 Task: Search one way flight ticket for 1 adult, 5 children, 2 infants in seat and 1 infant on lap in first from Grand Forks: Grand Forks International Airport to Greensboro: Piedmont Triad International Airport on 5-1-2023. Choice of flights is Frontier. Number of bags: 1 checked bag. Price is upto 35000. Outbound departure time preference is 10:30.
Action: Mouse moved to (212, 245)
Screenshot: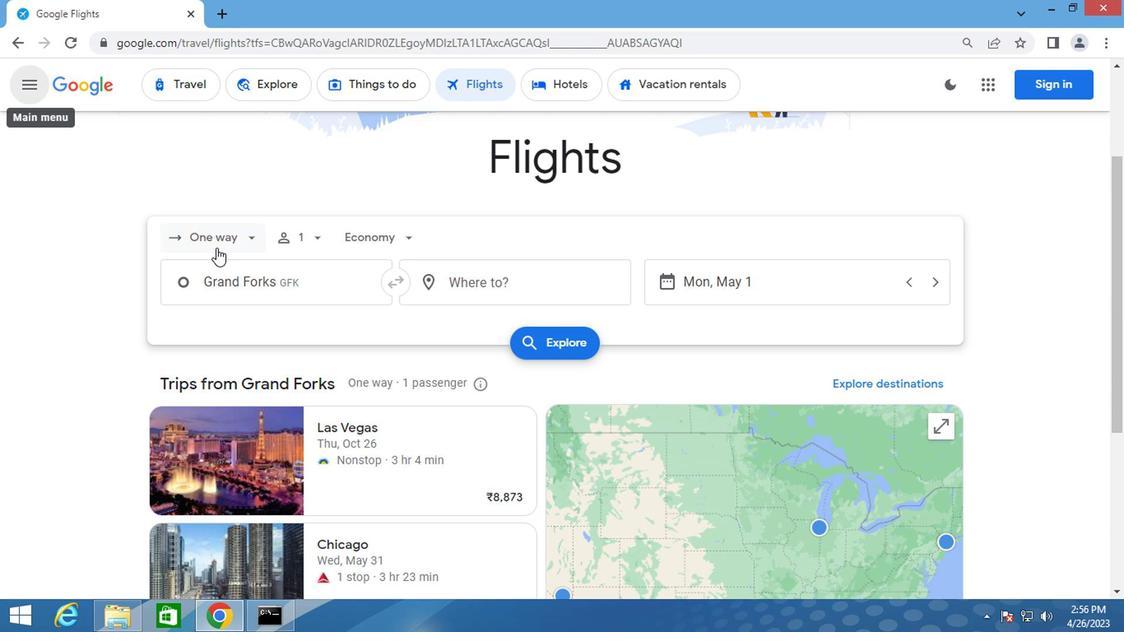 
Action: Mouse pressed left at (212, 245)
Screenshot: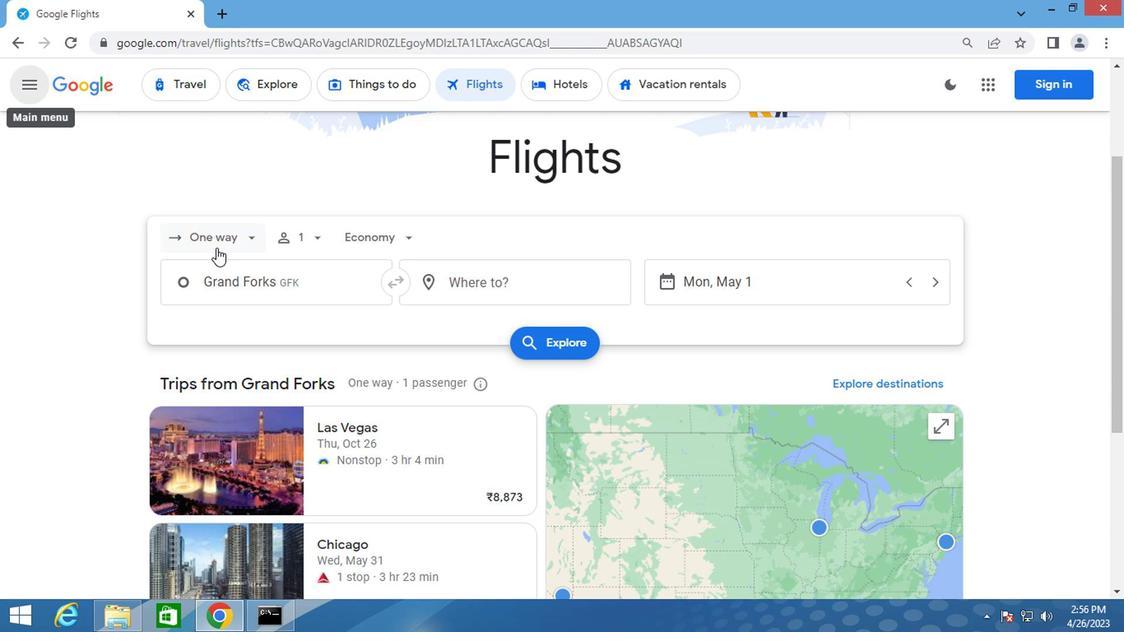 
Action: Mouse moved to (223, 323)
Screenshot: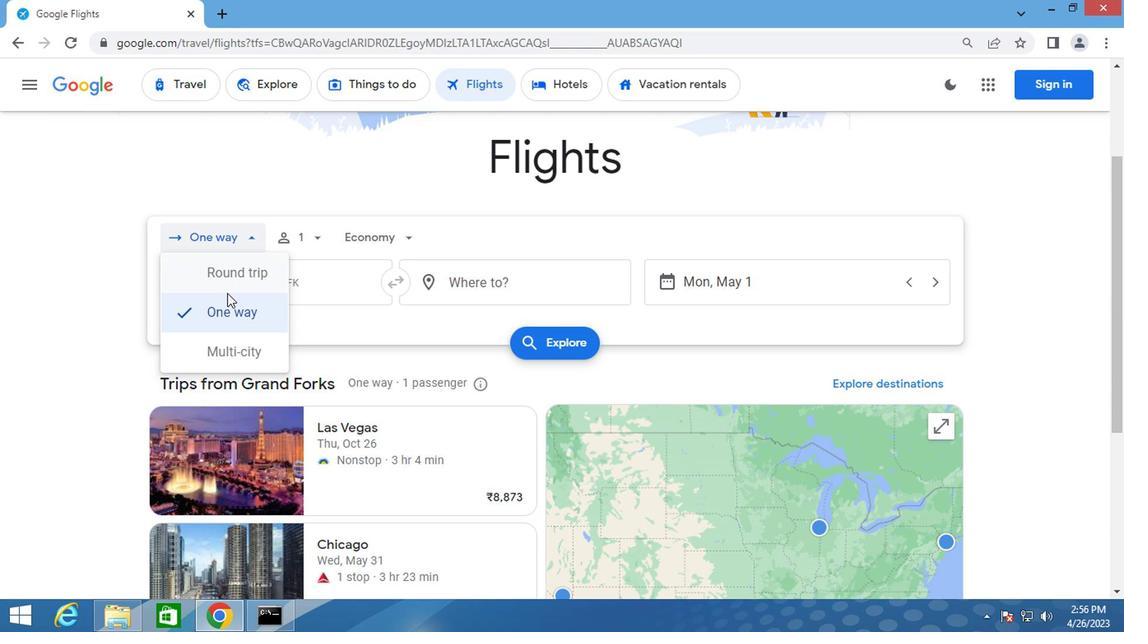 
Action: Mouse pressed left at (223, 323)
Screenshot: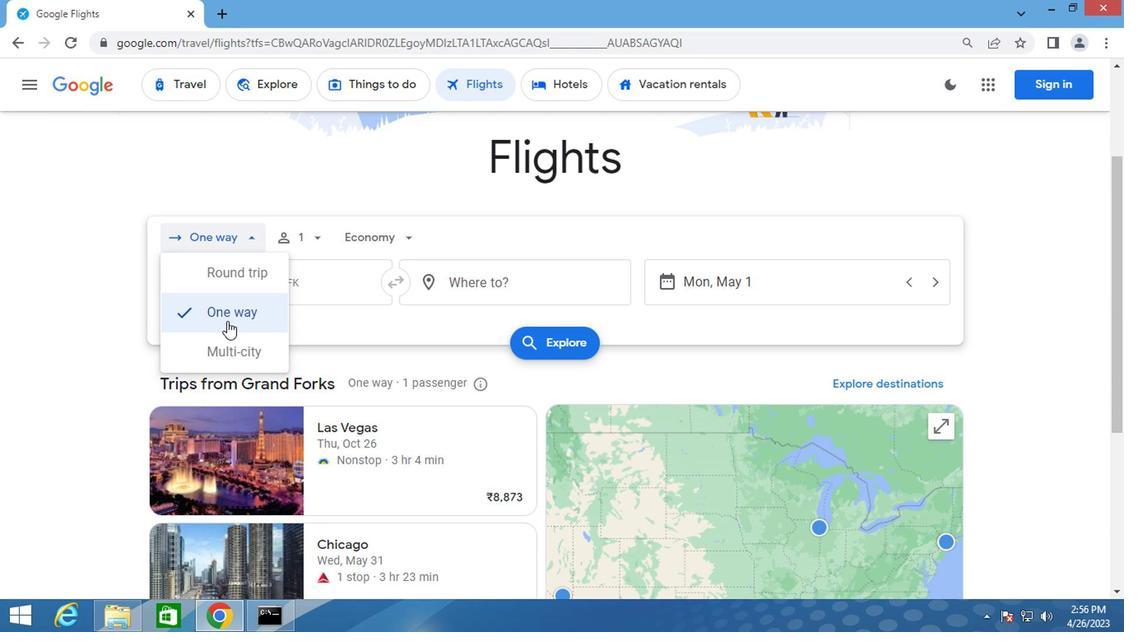 
Action: Mouse moved to (306, 250)
Screenshot: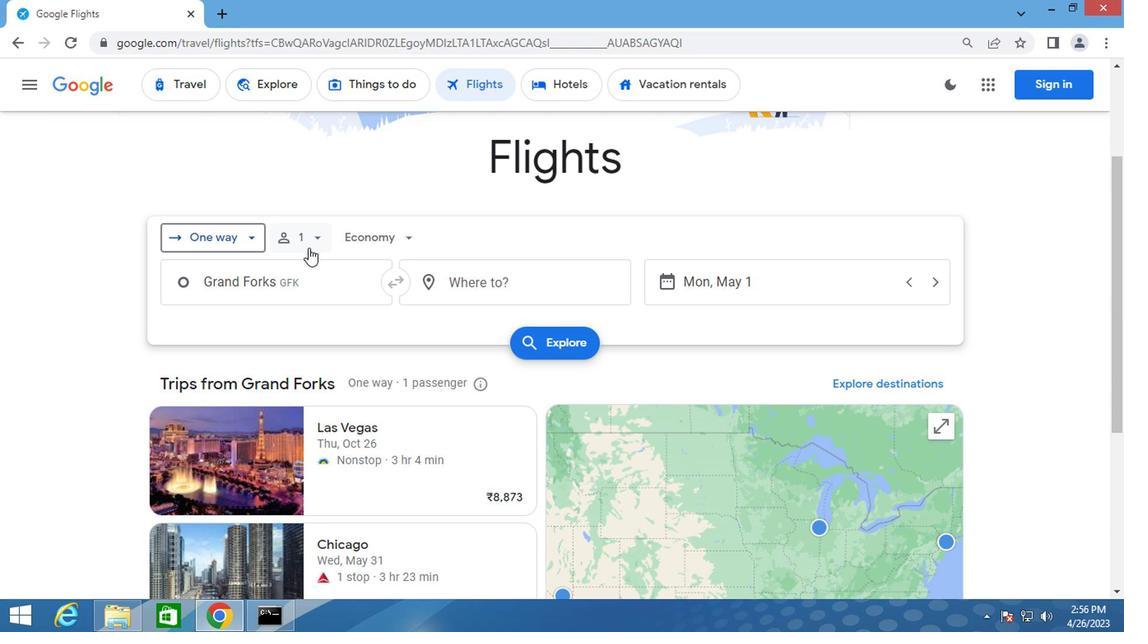 
Action: Mouse pressed left at (306, 250)
Screenshot: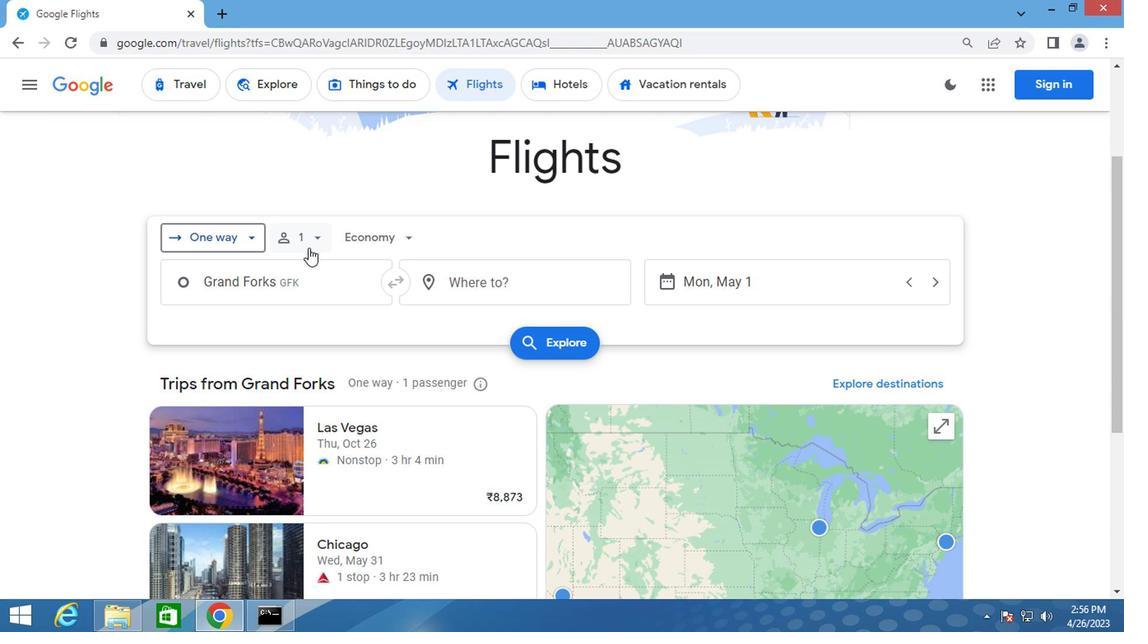 
Action: Mouse moved to (442, 308)
Screenshot: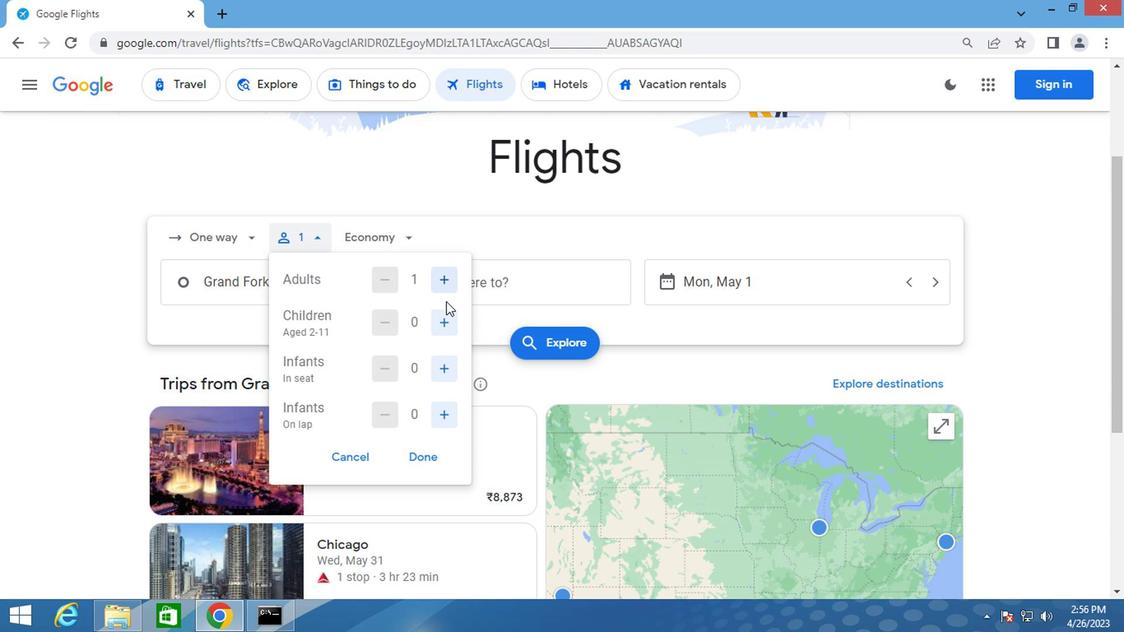 
Action: Mouse pressed left at (442, 308)
Screenshot: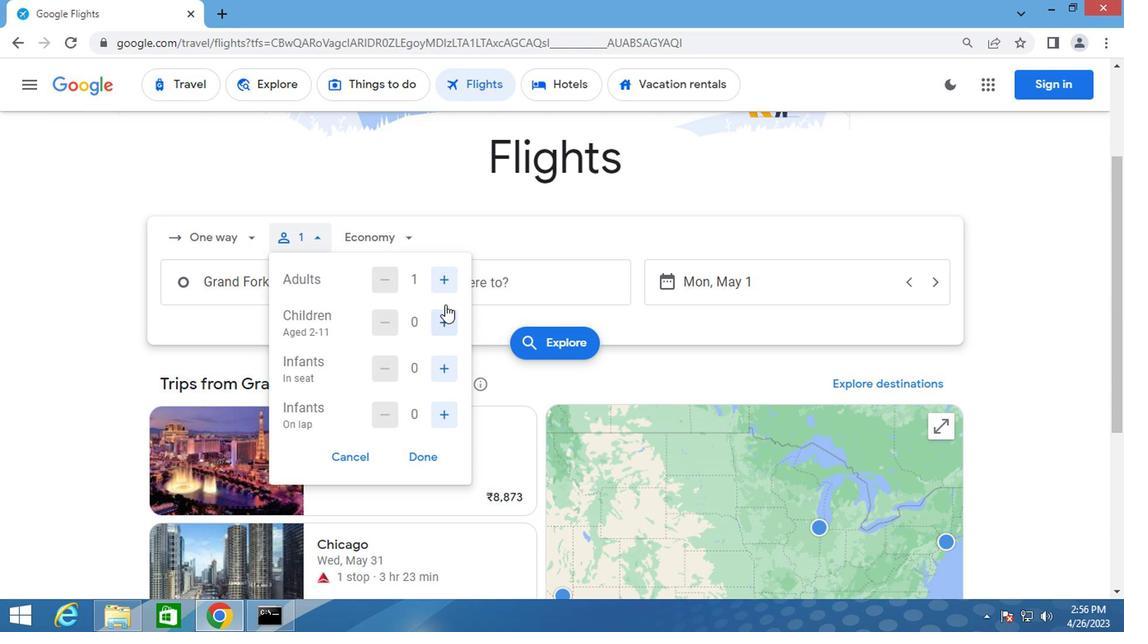 
Action: Mouse moved to (441, 312)
Screenshot: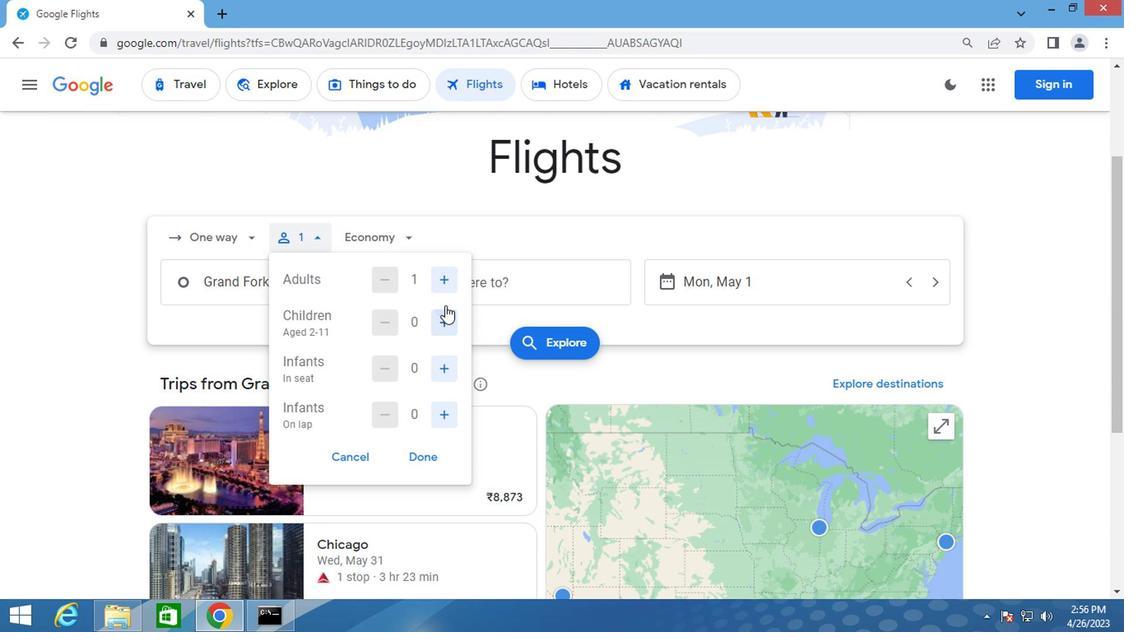 
Action: Mouse pressed left at (441, 312)
Screenshot: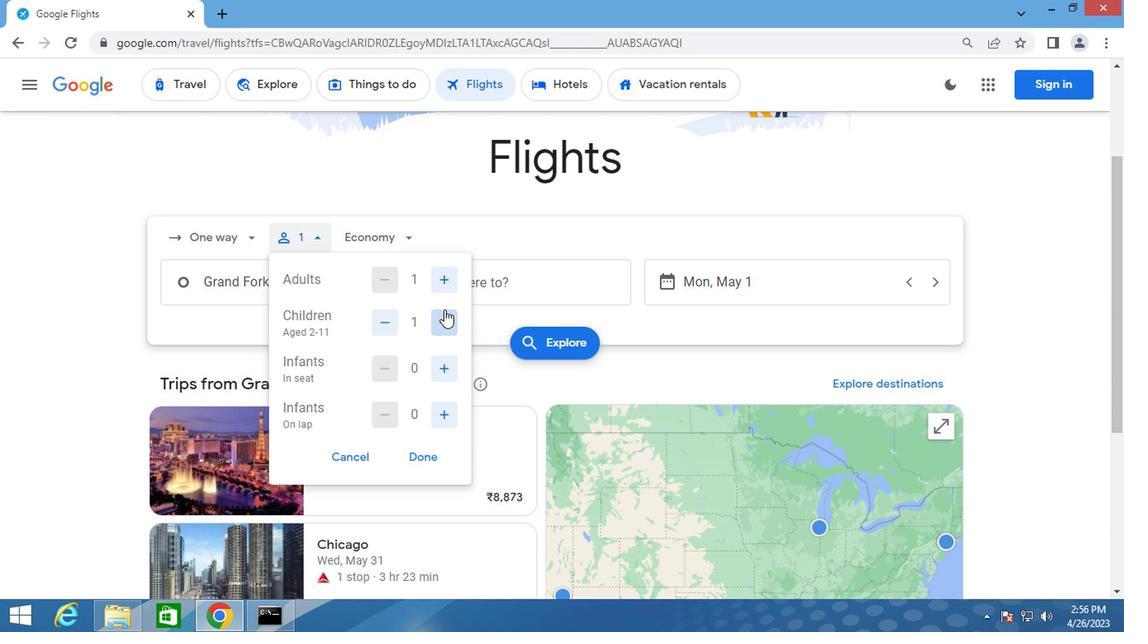 
Action: Mouse pressed left at (441, 312)
Screenshot: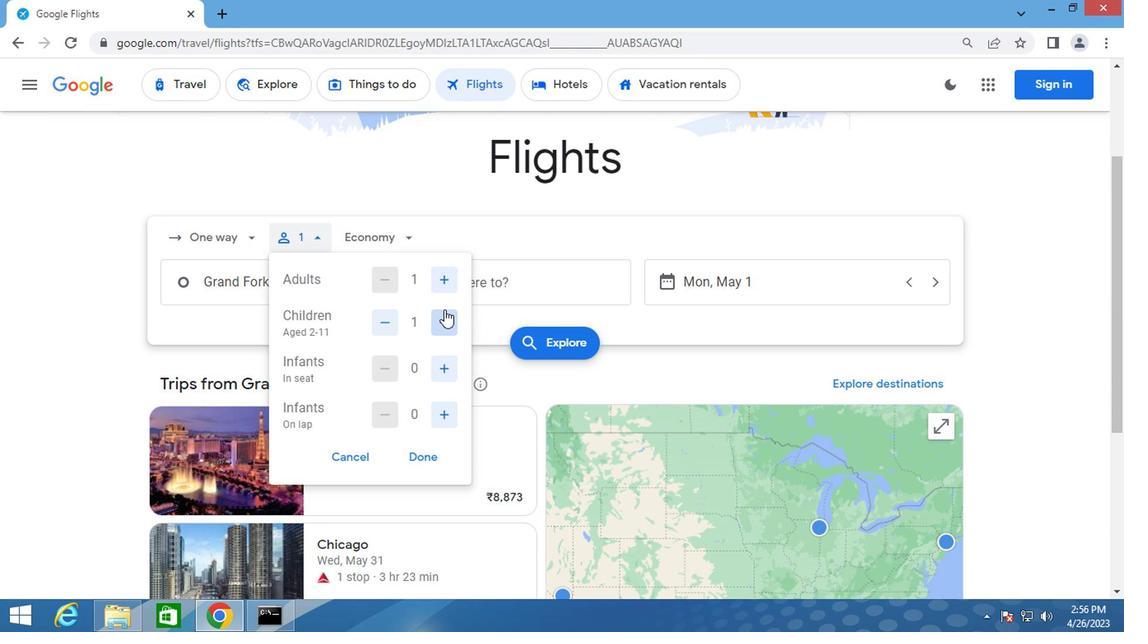 
Action: Mouse moved to (441, 313)
Screenshot: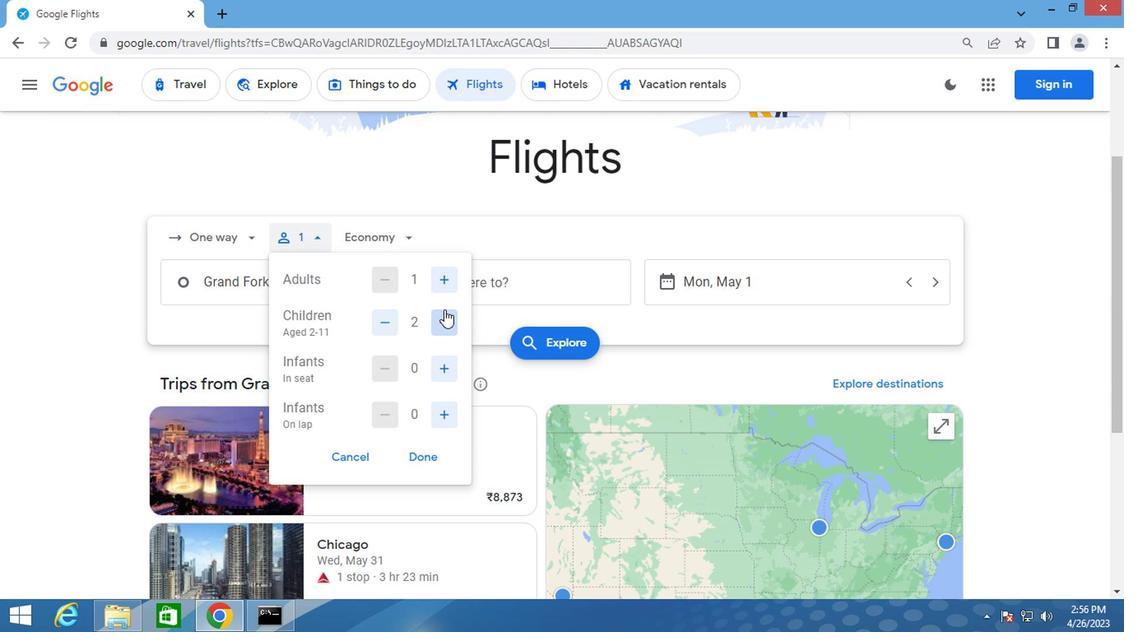 
Action: Mouse pressed left at (441, 313)
Screenshot: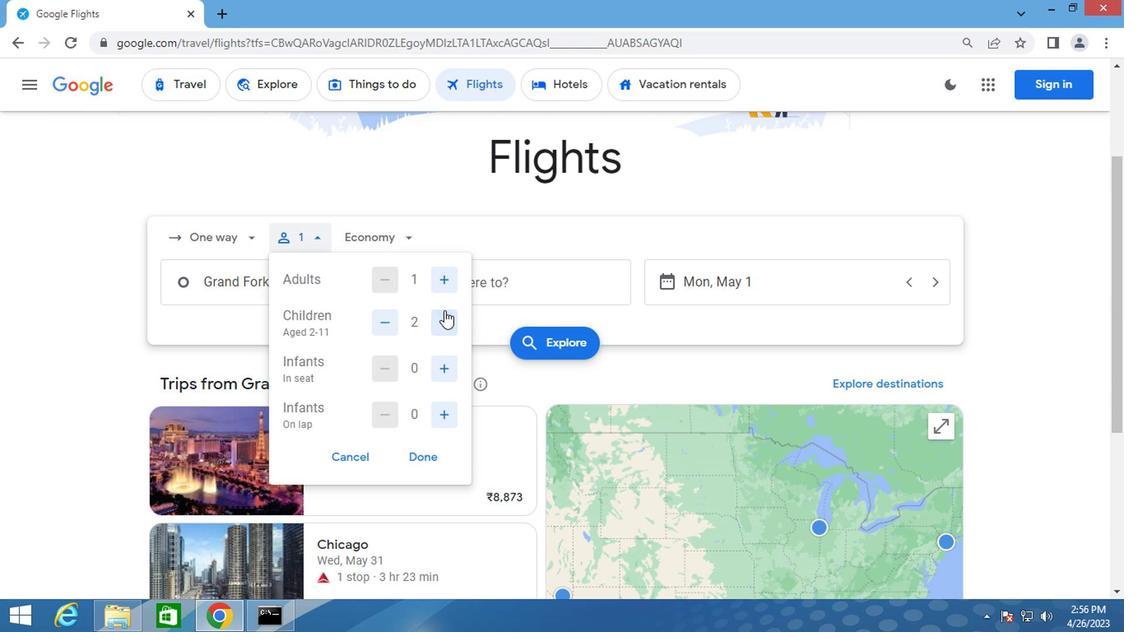
Action: Mouse pressed left at (441, 313)
Screenshot: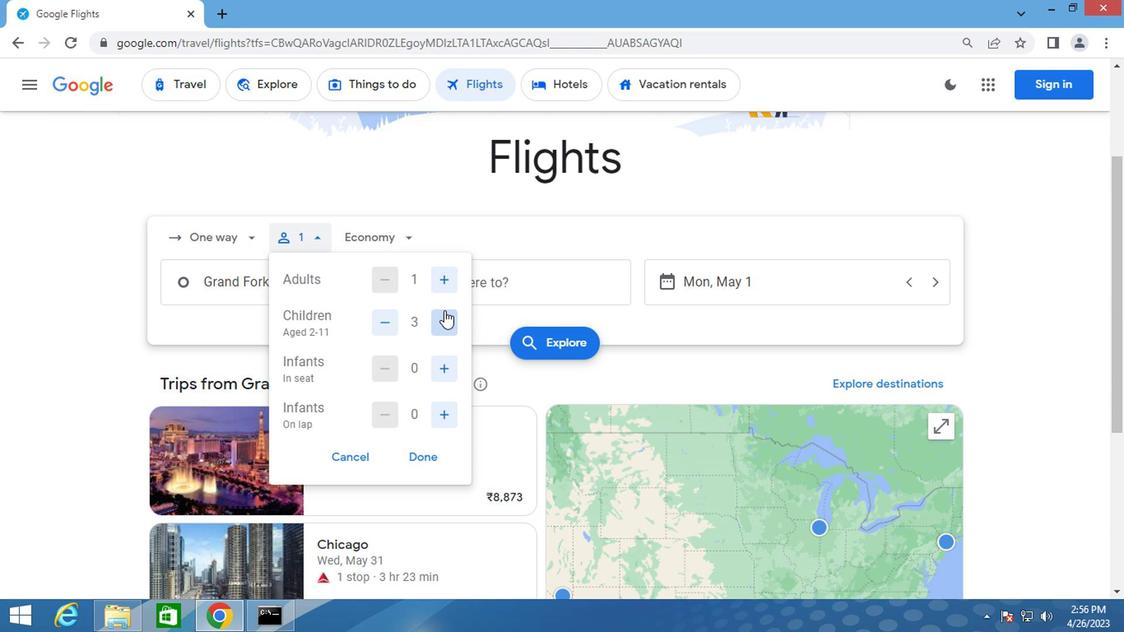 
Action: Mouse moved to (445, 371)
Screenshot: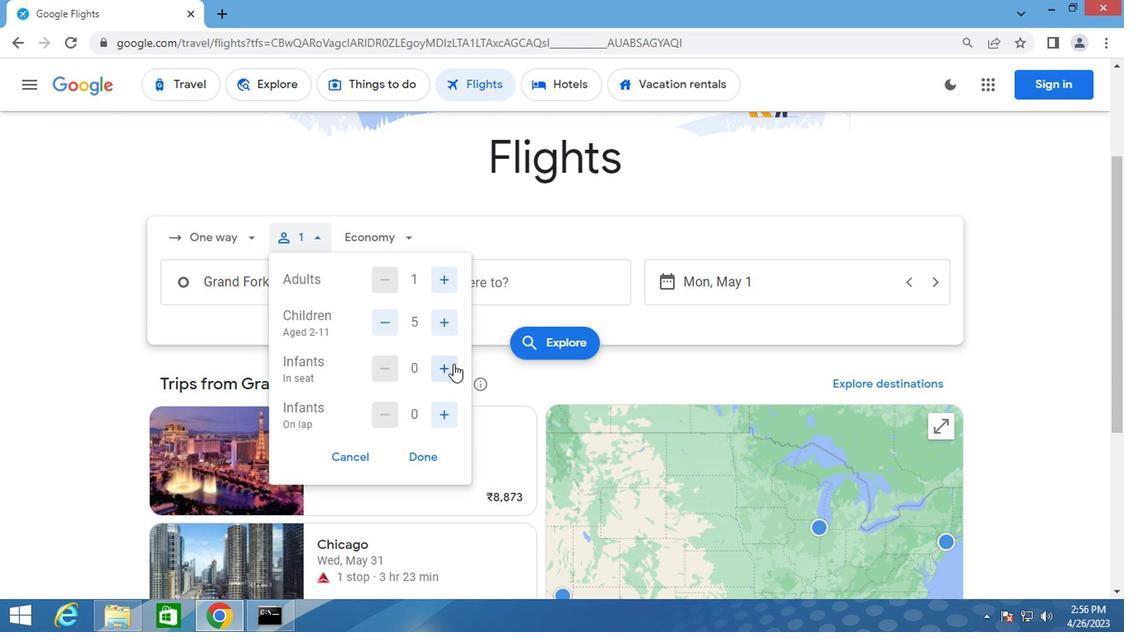 
Action: Mouse pressed left at (445, 371)
Screenshot: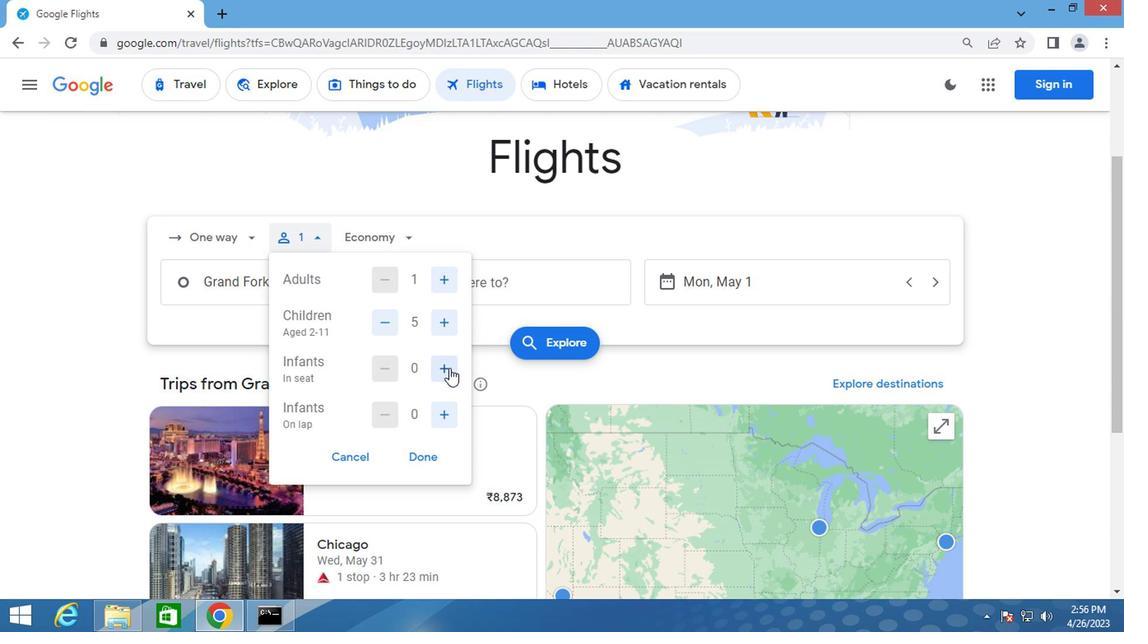 
Action: Mouse pressed left at (445, 371)
Screenshot: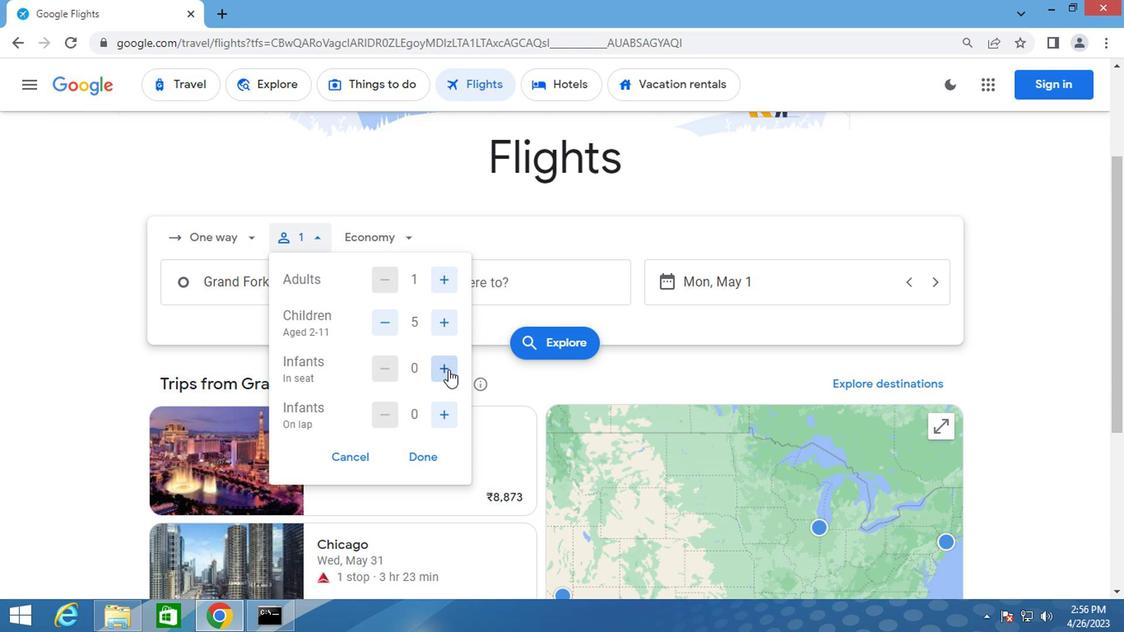 
Action: Mouse moved to (438, 411)
Screenshot: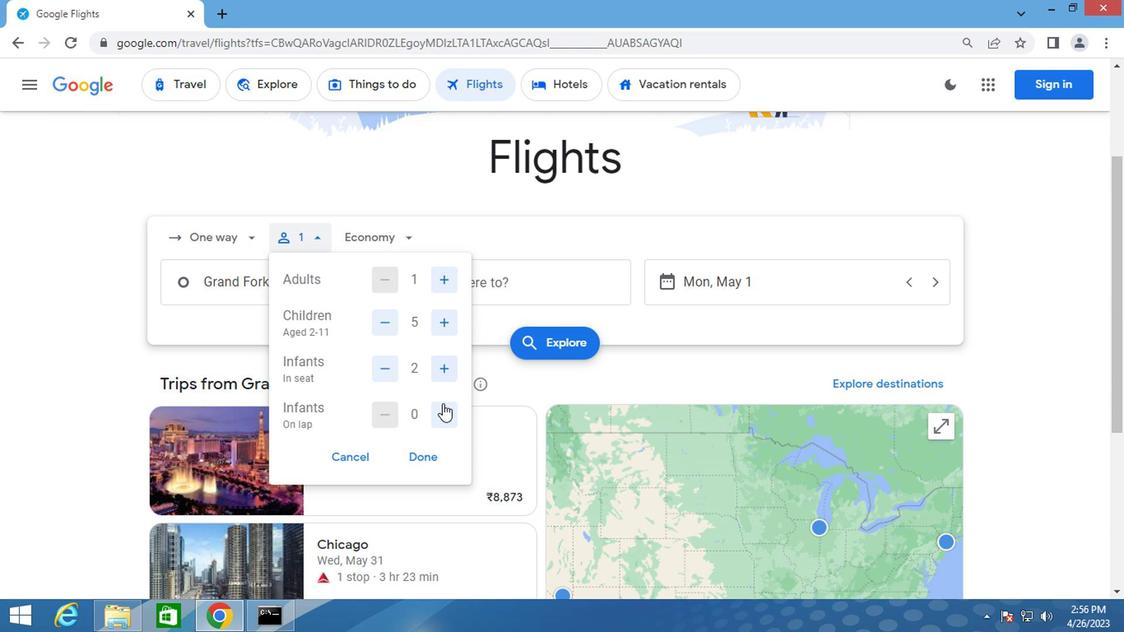 
Action: Mouse pressed left at (438, 411)
Screenshot: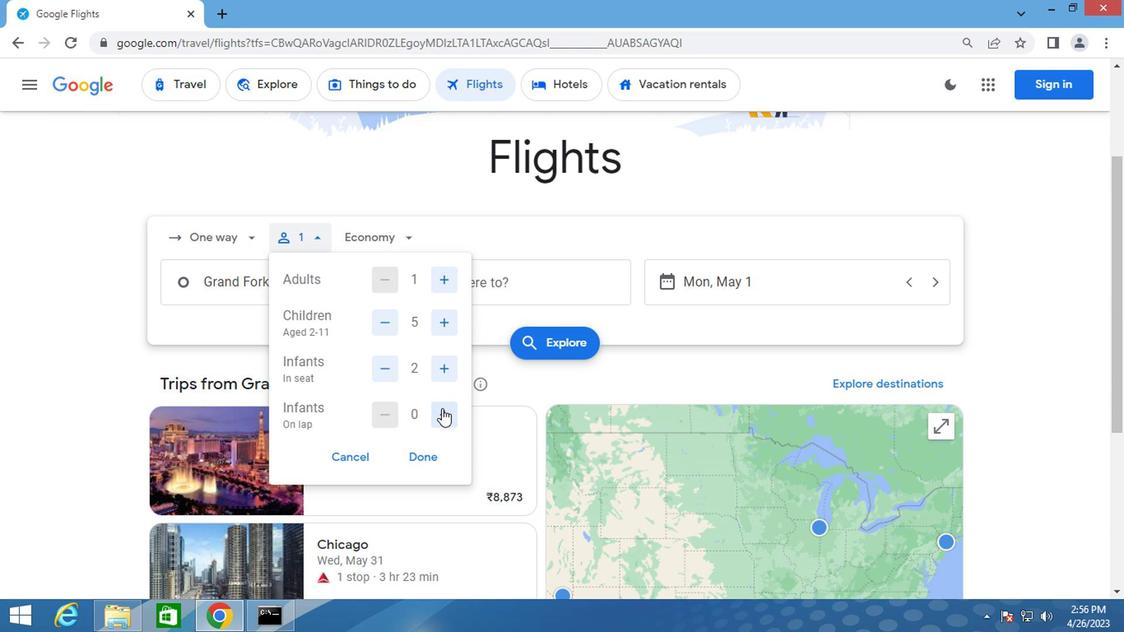 
Action: Mouse moved to (366, 250)
Screenshot: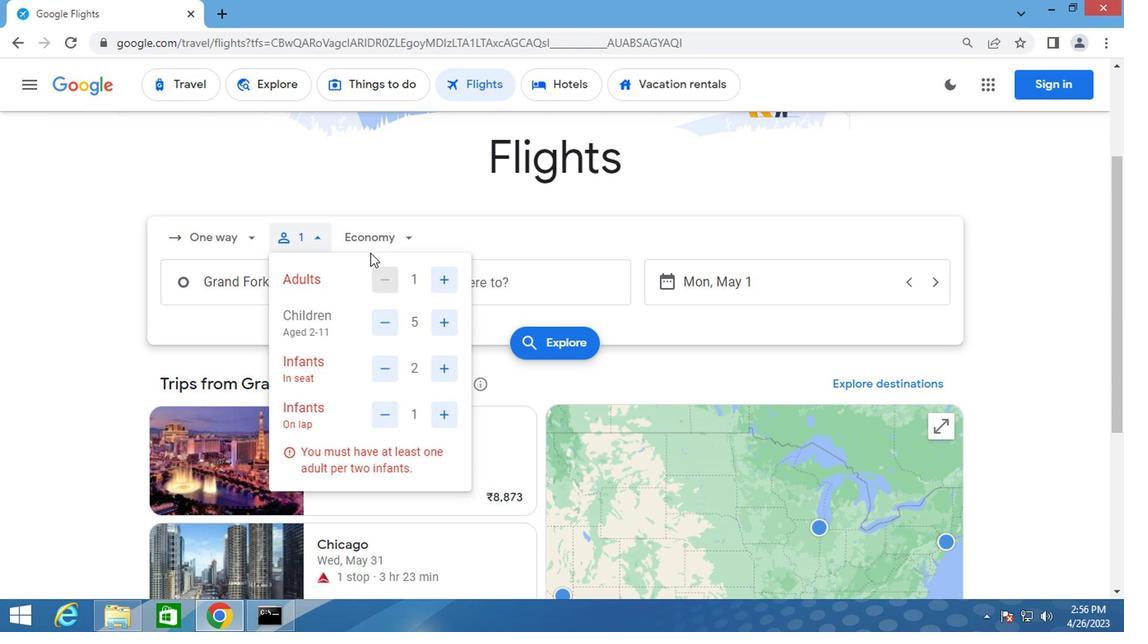 
Action: Mouse pressed left at (366, 250)
Screenshot: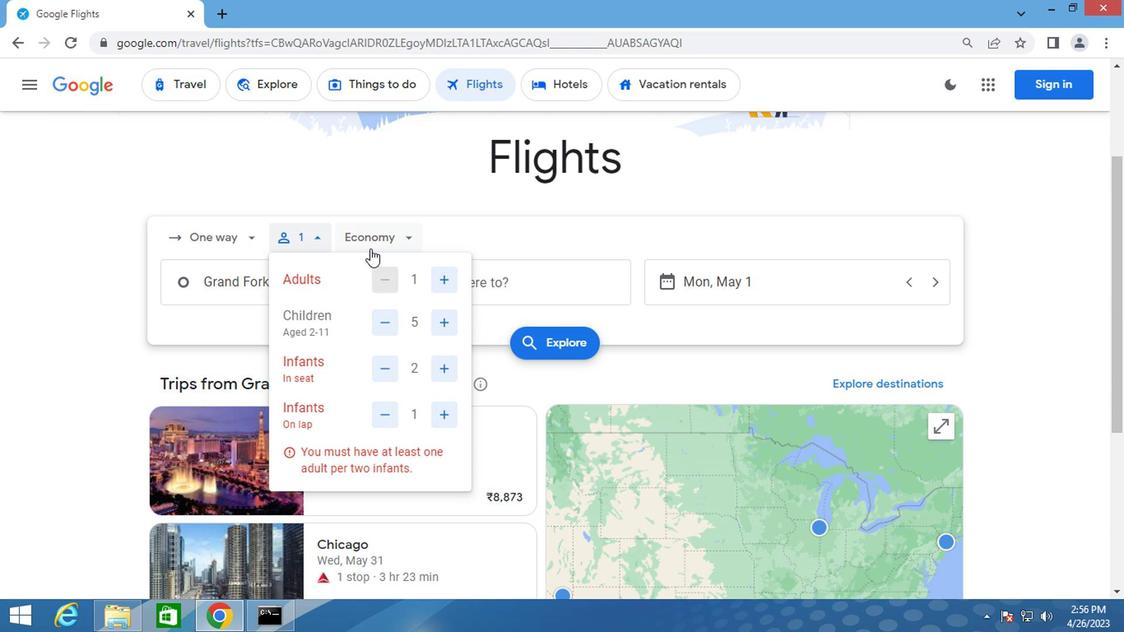 
Action: Mouse moved to (385, 385)
Screenshot: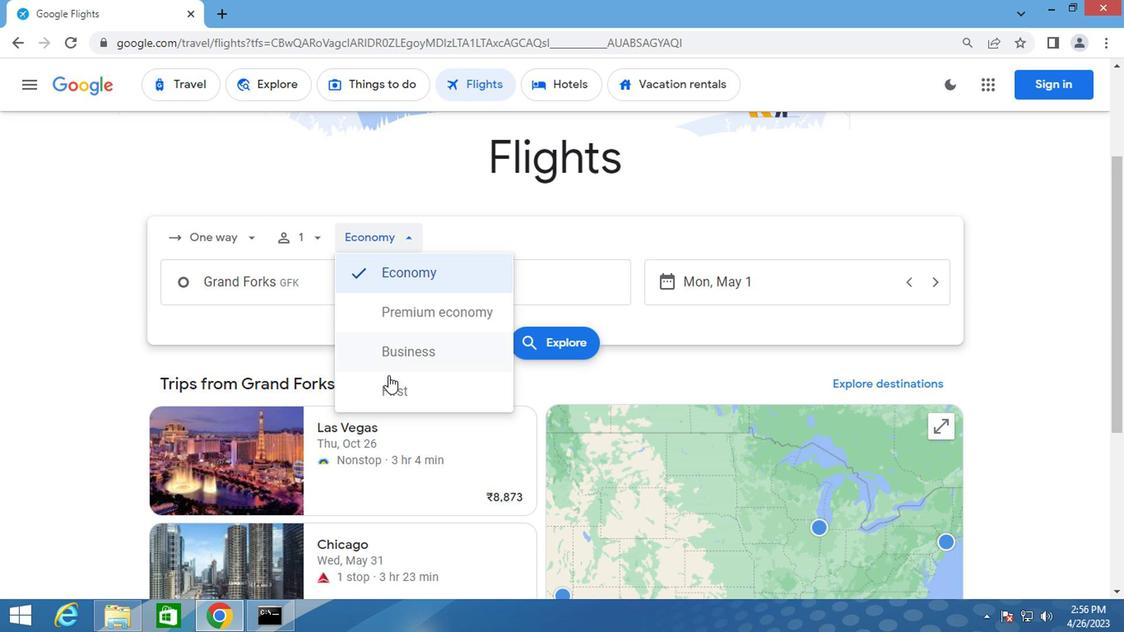
Action: Mouse pressed left at (385, 385)
Screenshot: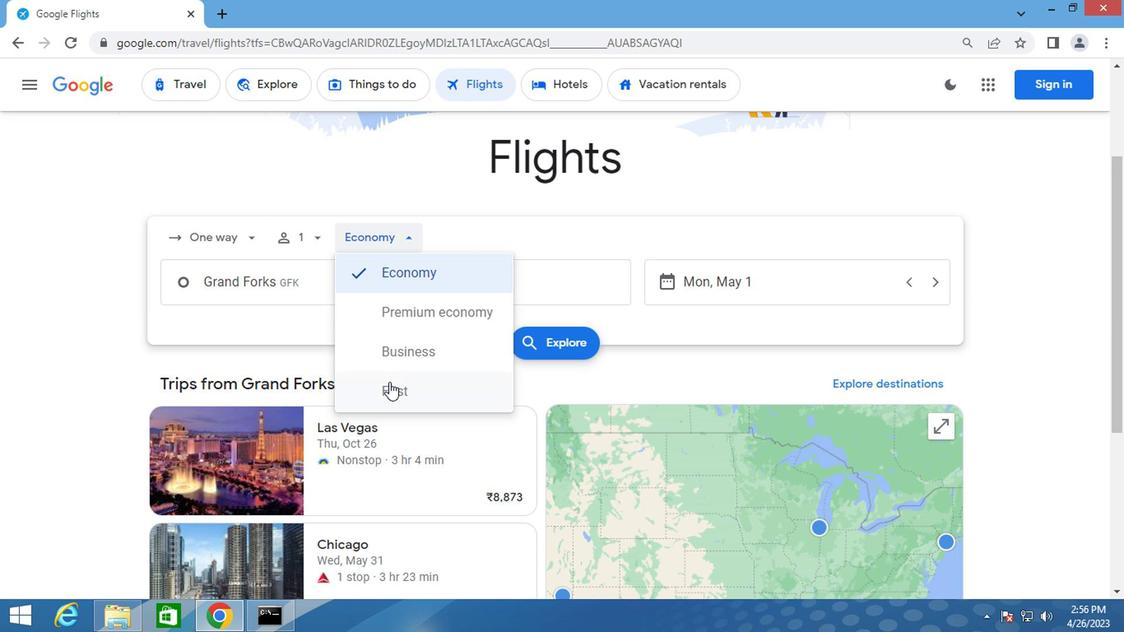 
Action: Mouse moved to (278, 295)
Screenshot: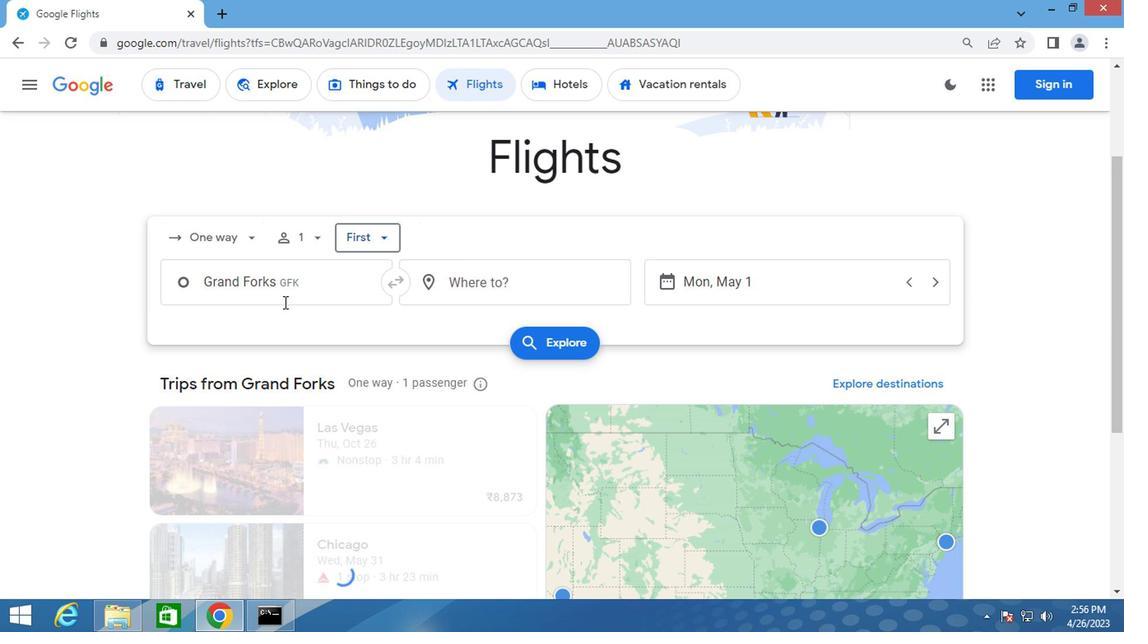 
Action: Mouse pressed left at (278, 295)
Screenshot: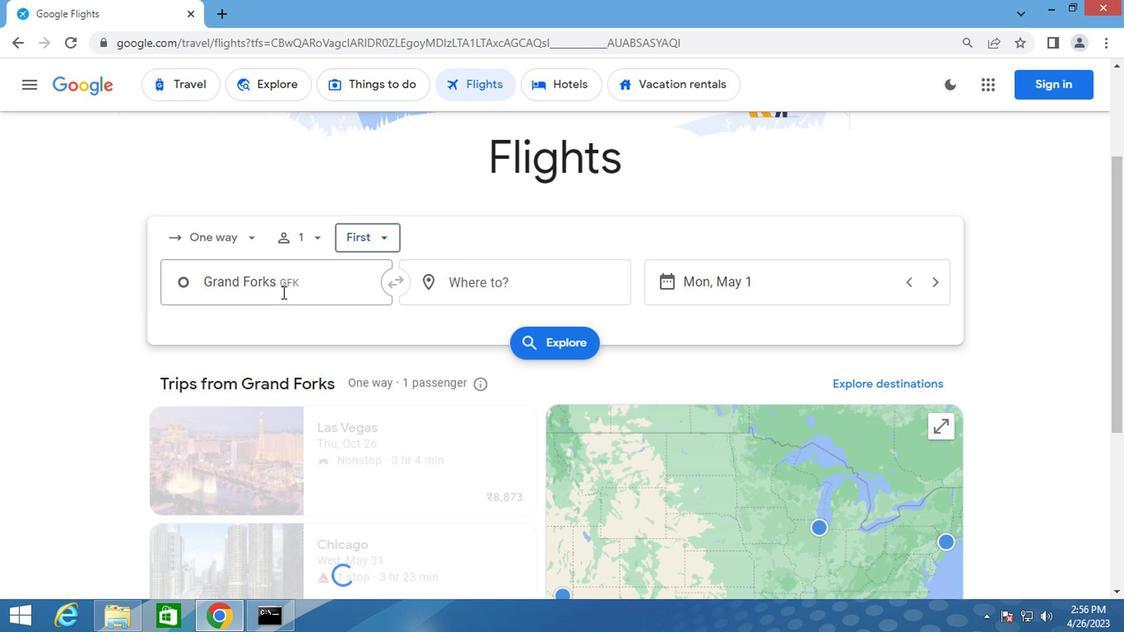 
Action: Key pressed grand<Key.space>forks
Screenshot: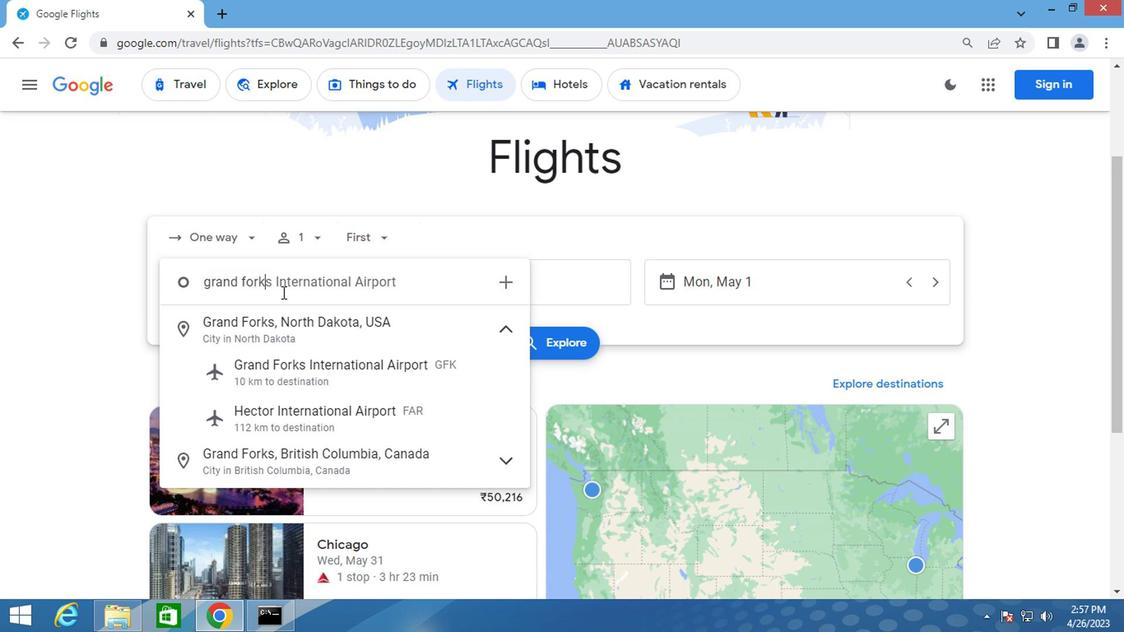 
Action: Mouse moved to (260, 370)
Screenshot: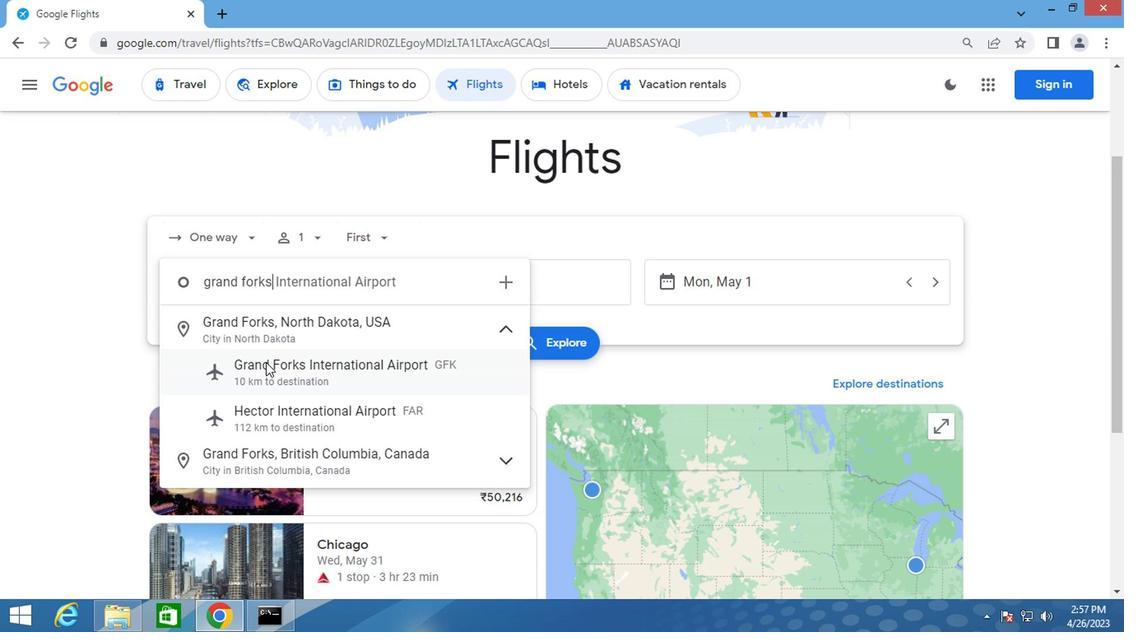 
Action: Mouse pressed left at (260, 370)
Screenshot: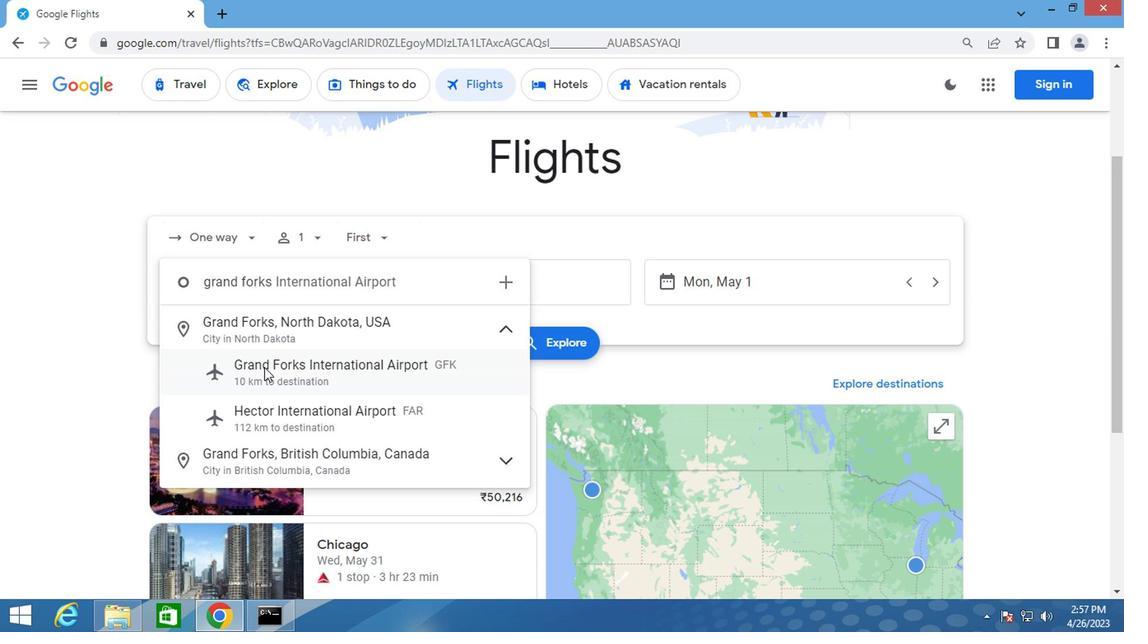 
Action: Mouse moved to (493, 291)
Screenshot: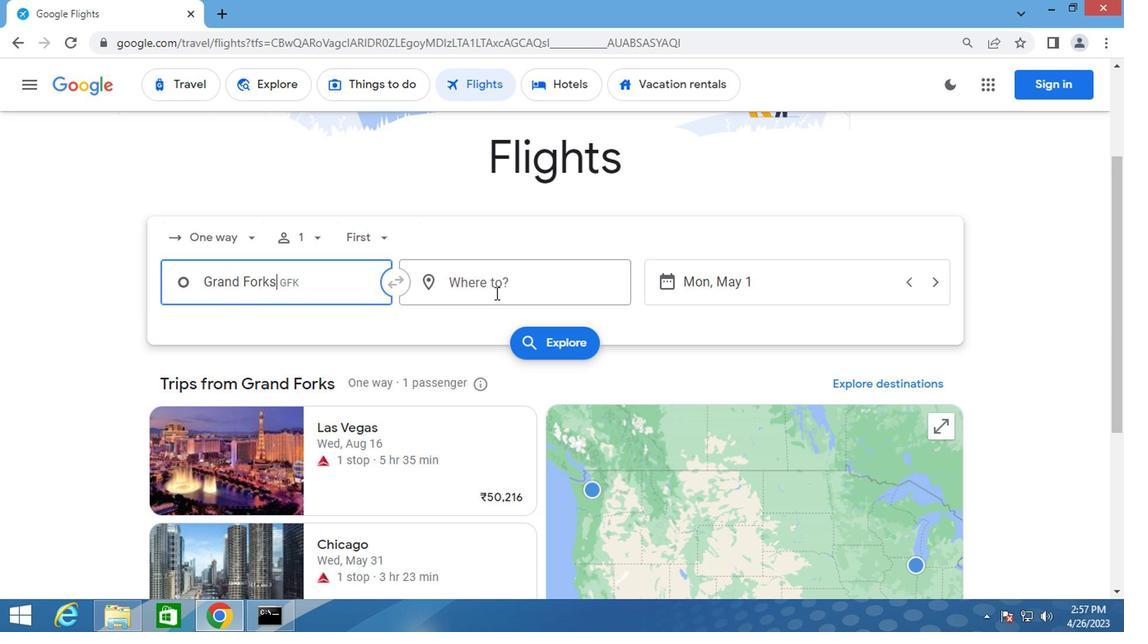 
Action: Mouse pressed left at (493, 291)
Screenshot: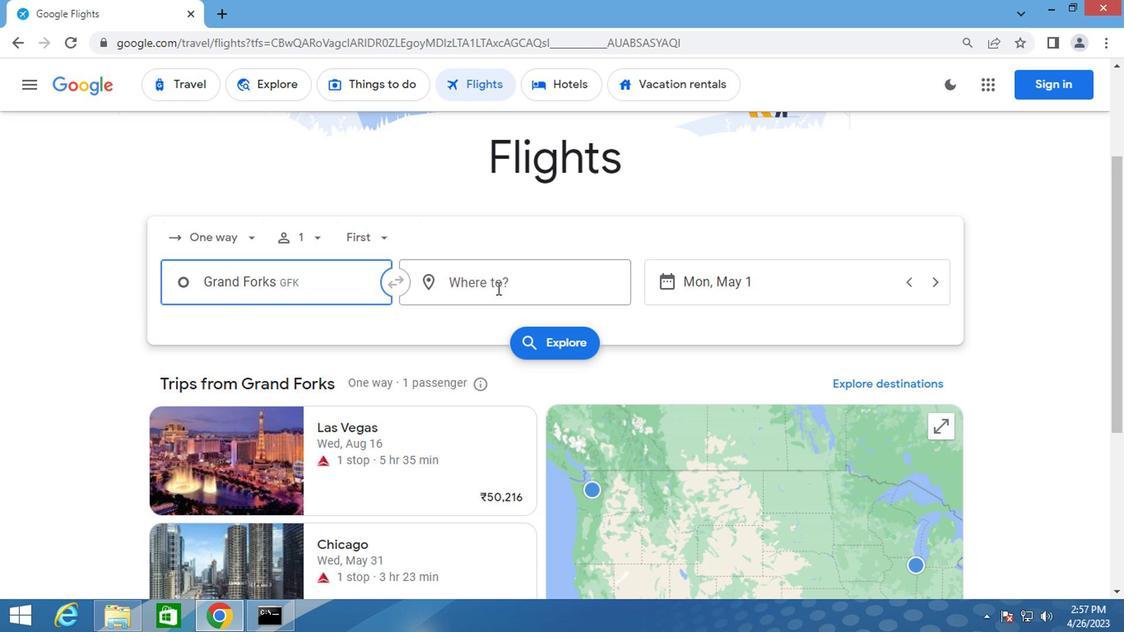 
Action: Mouse moved to (475, 293)
Screenshot: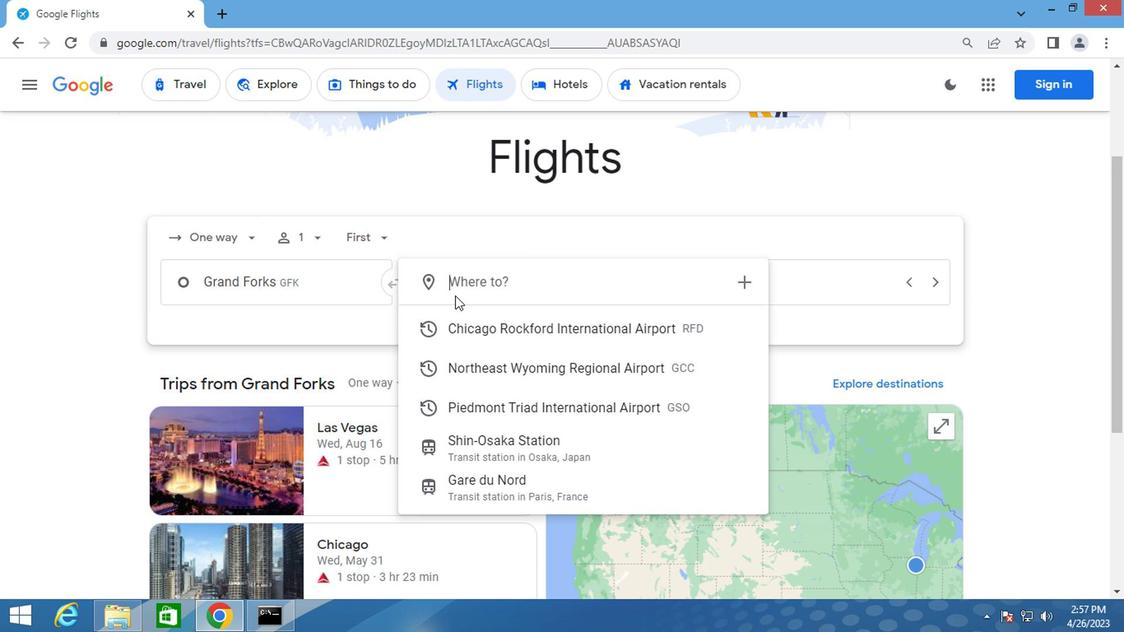 
Action: Key pressed greens
Screenshot: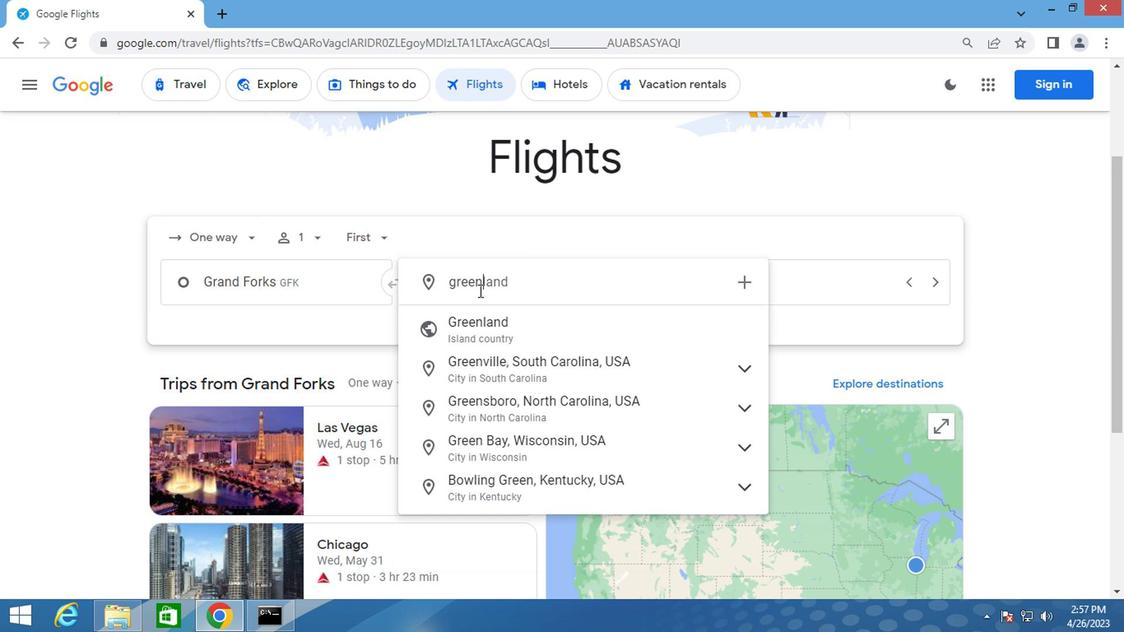 
Action: Mouse moved to (511, 367)
Screenshot: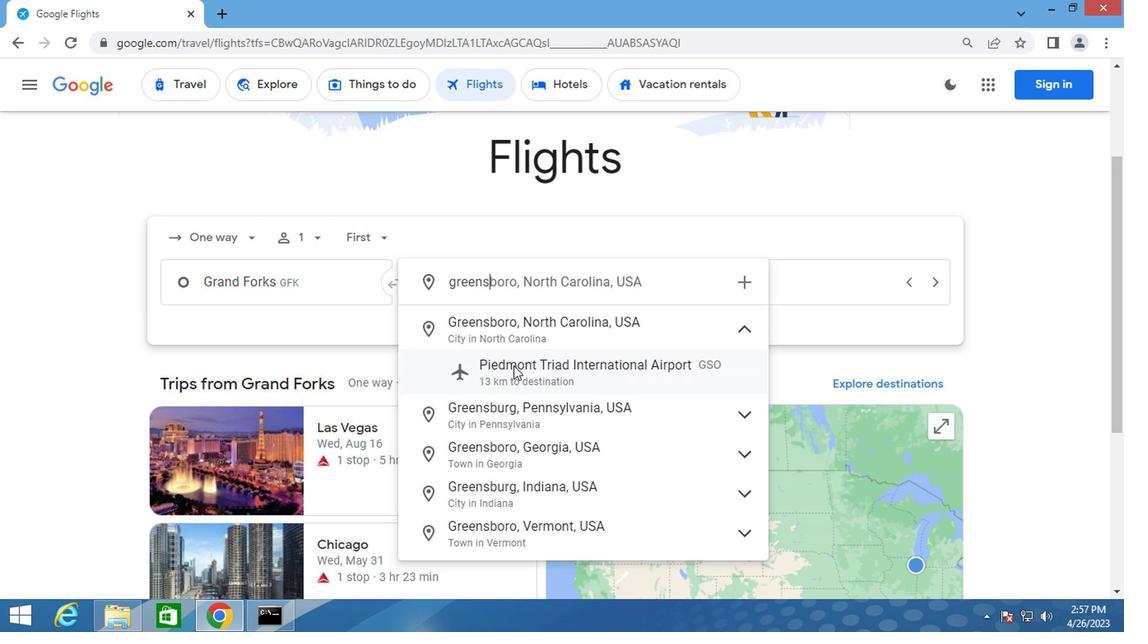 
Action: Mouse pressed left at (511, 367)
Screenshot: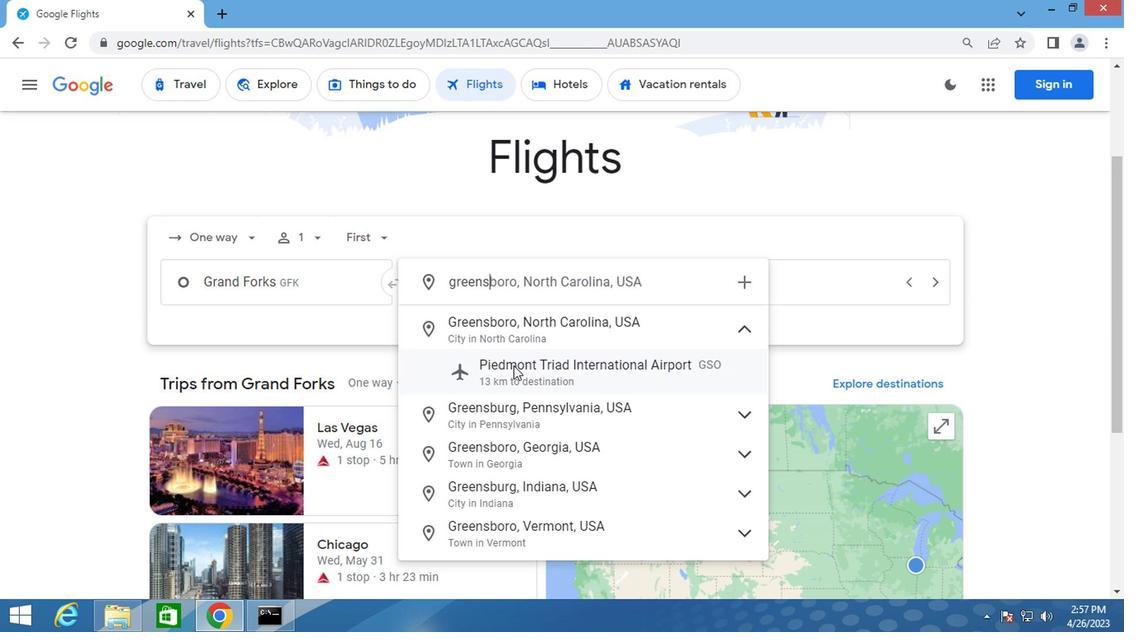 
Action: Mouse moved to (670, 282)
Screenshot: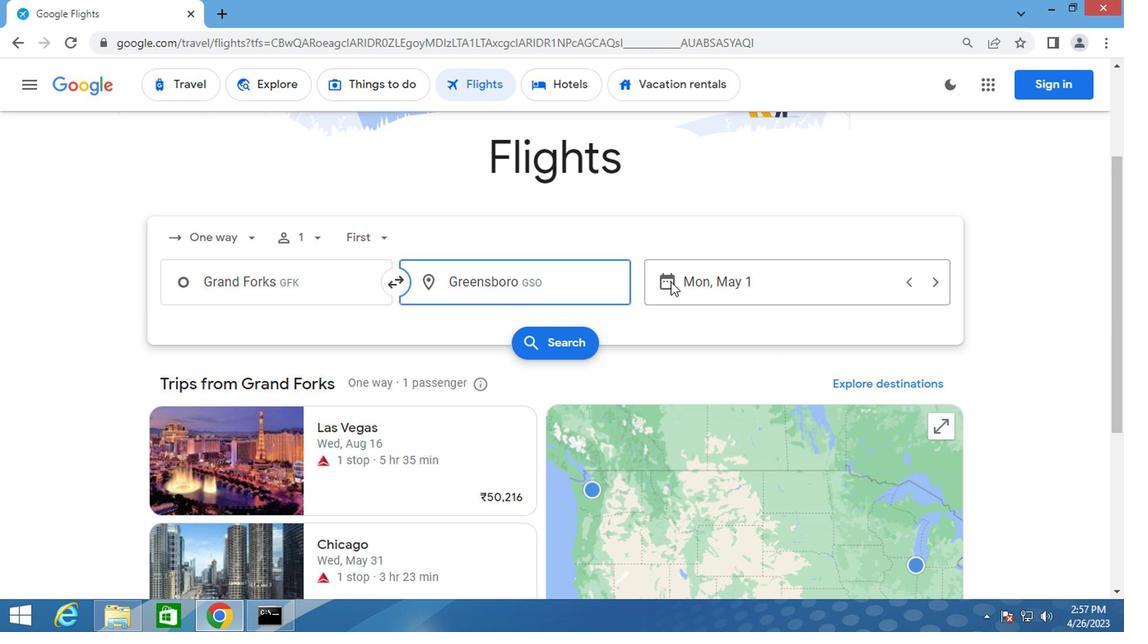 
Action: Mouse pressed left at (670, 282)
Screenshot: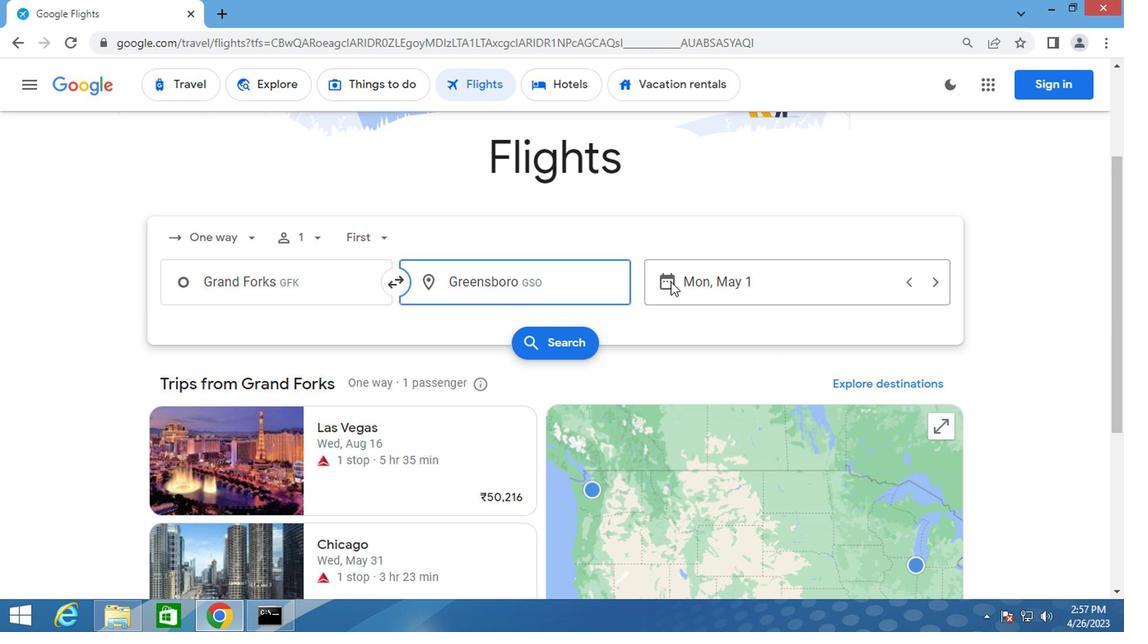 
Action: Mouse moved to (718, 299)
Screenshot: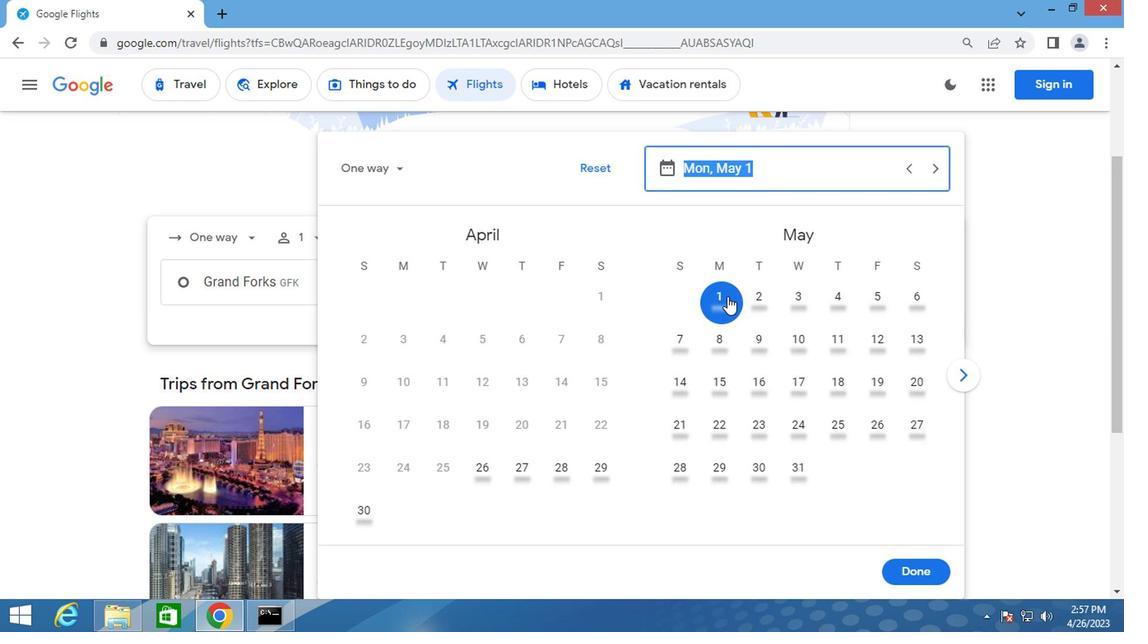 
Action: Mouse pressed left at (718, 299)
Screenshot: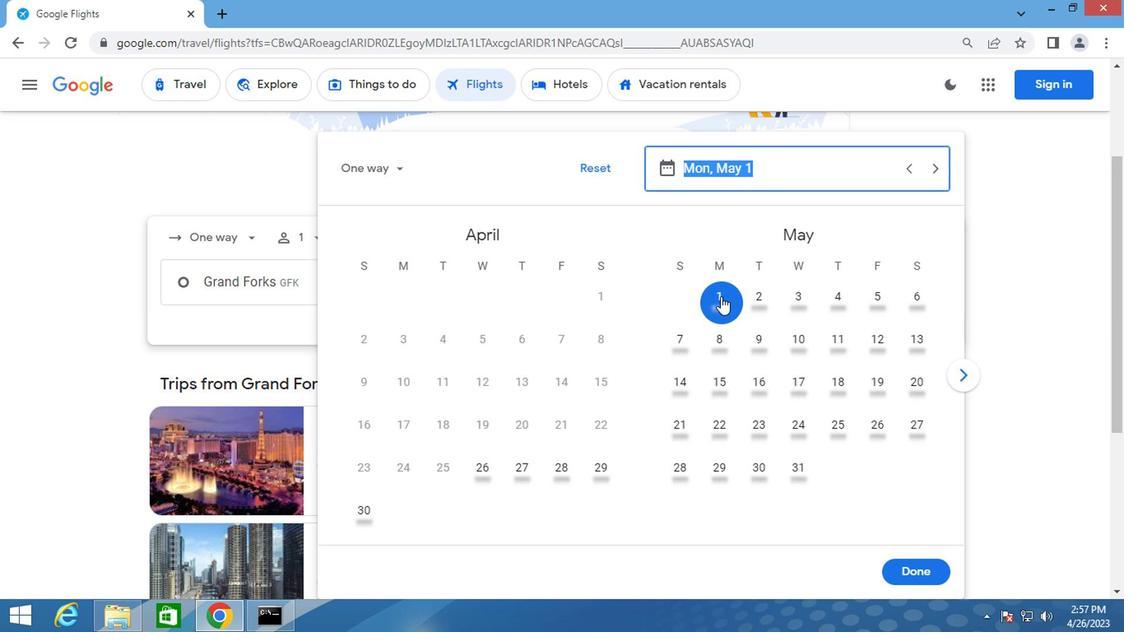 
Action: Mouse moved to (911, 575)
Screenshot: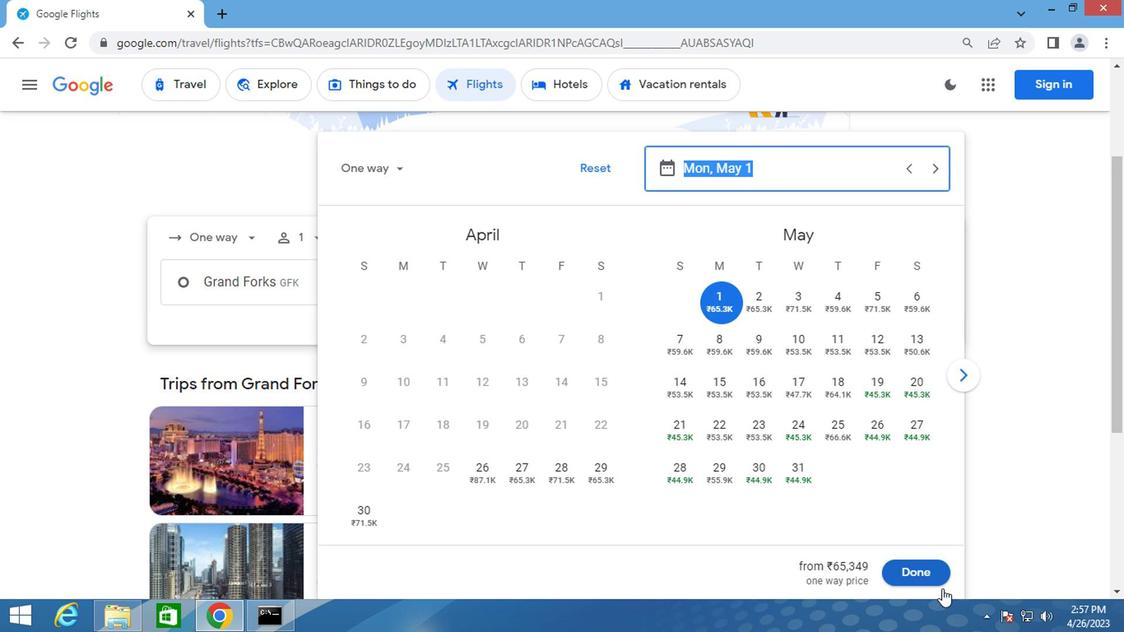 
Action: Mouse pressed left at (911, 575)
Screenshot: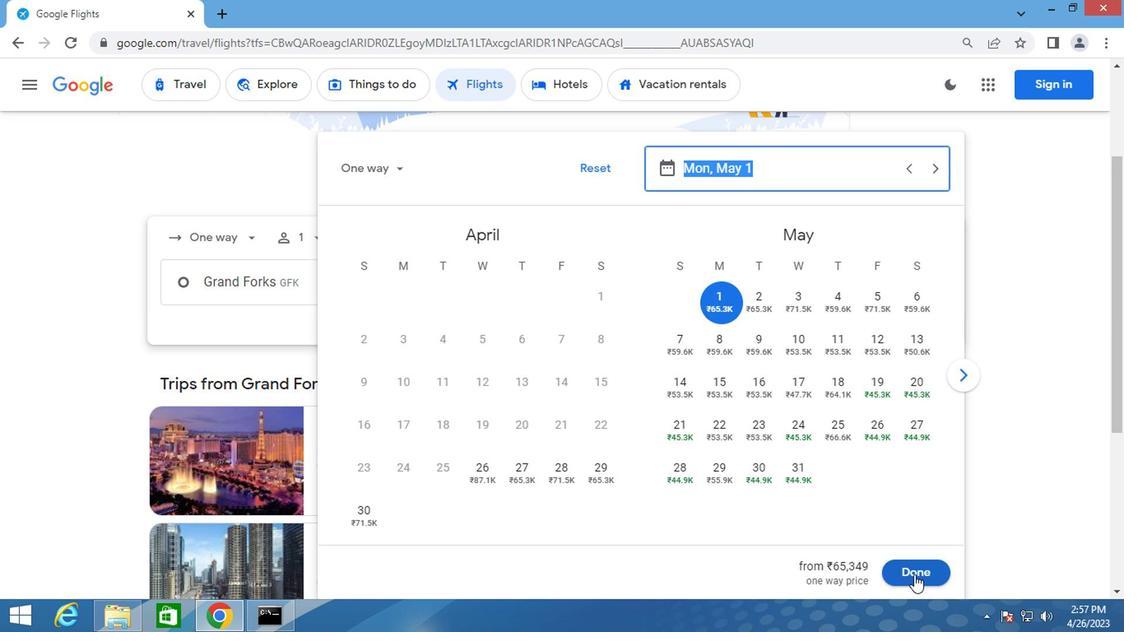 
Action: Mouse moved to (562, 338)
Screenshot: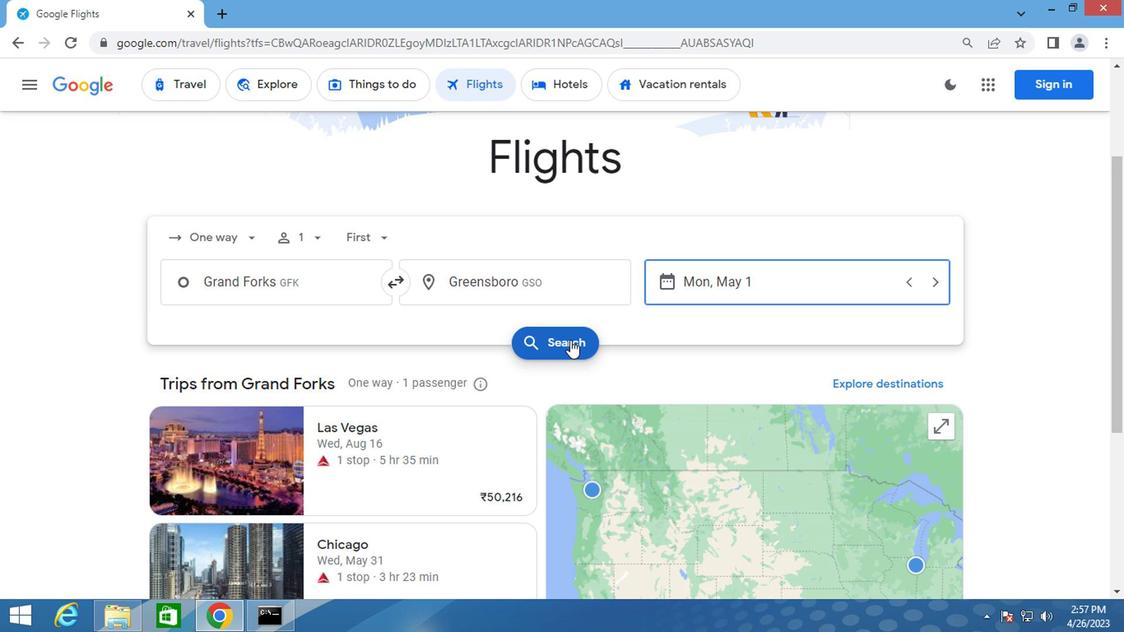 
Action: Mouse pressed left at (562, 338)
Screenshot: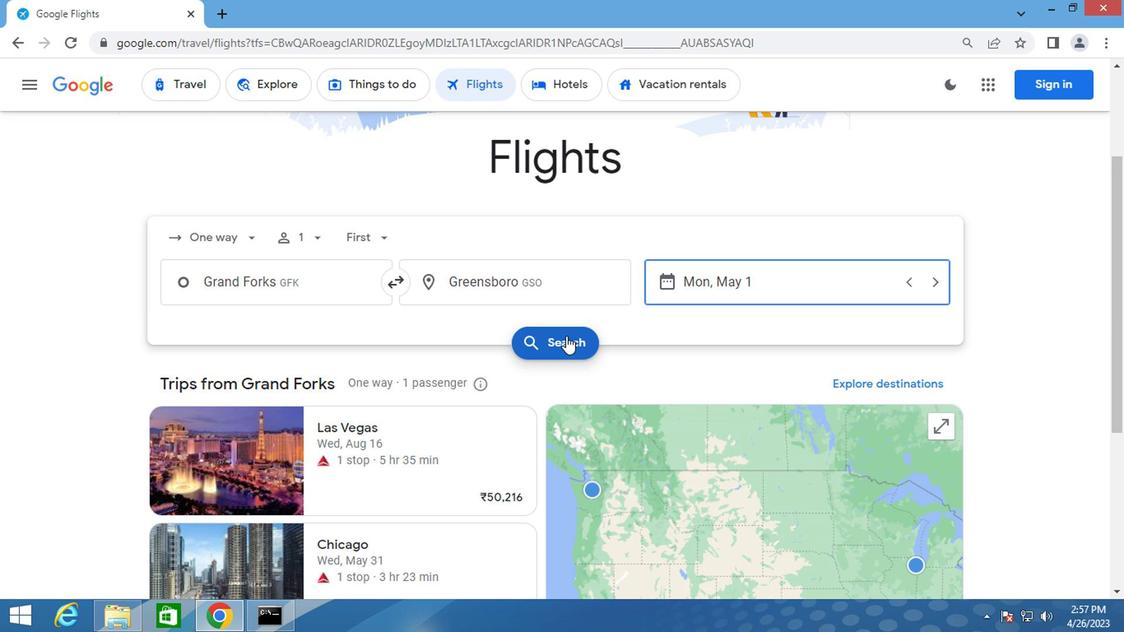 
Action: Mouse moved to (193, 240)
Screenshot: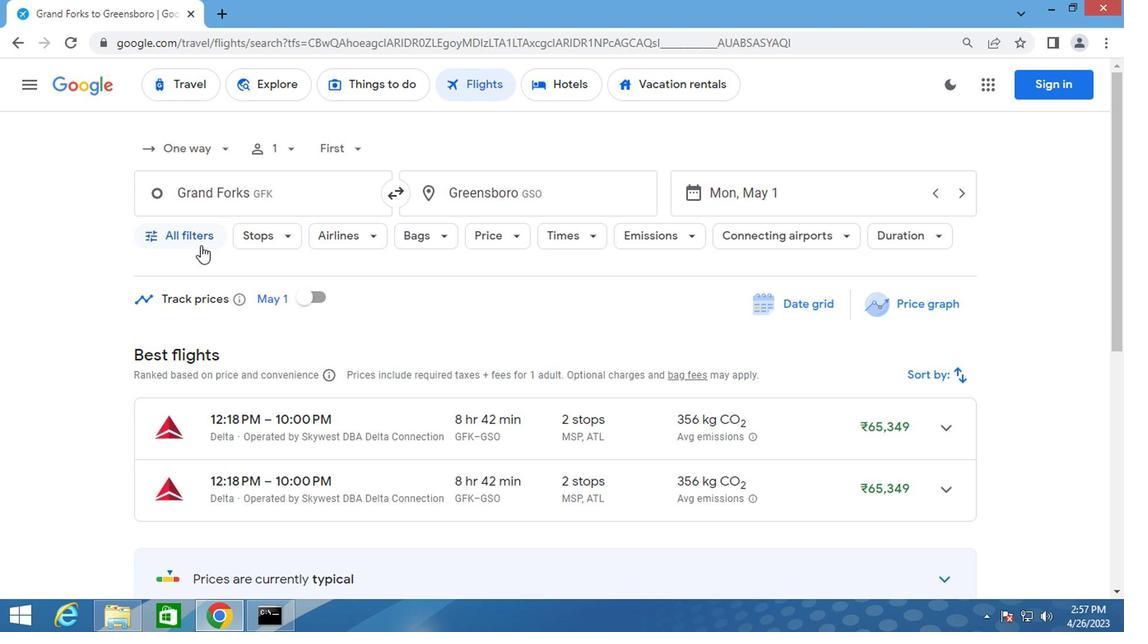 
Action: Mouse pressed left at (193, 240)
Screenshot: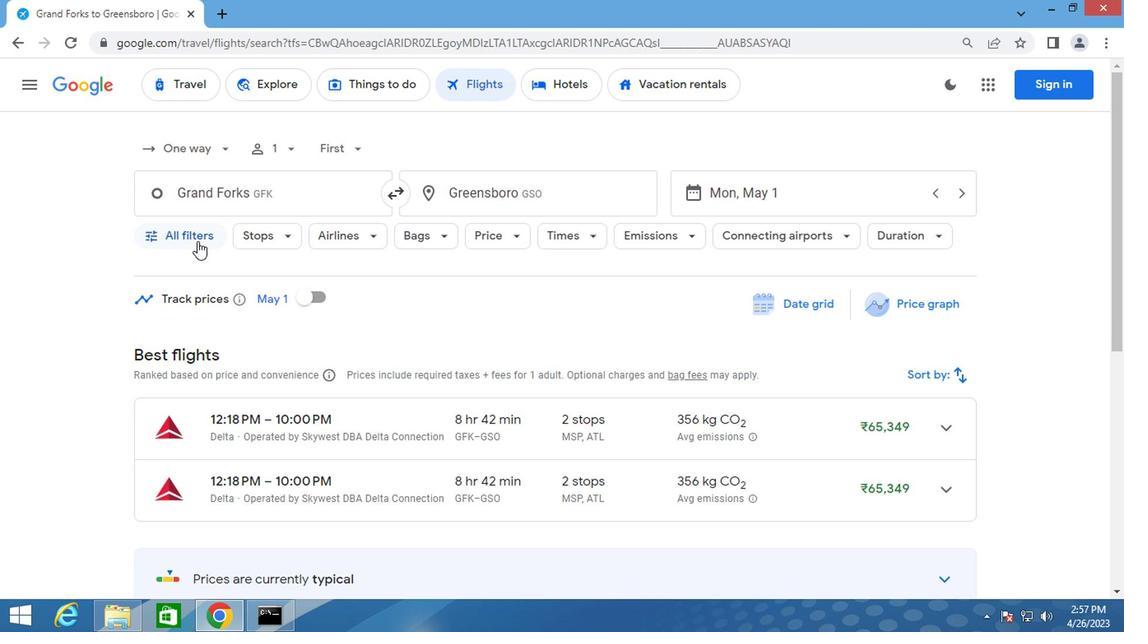 
Action: Mouse moved to (260, 408)
Screenshot: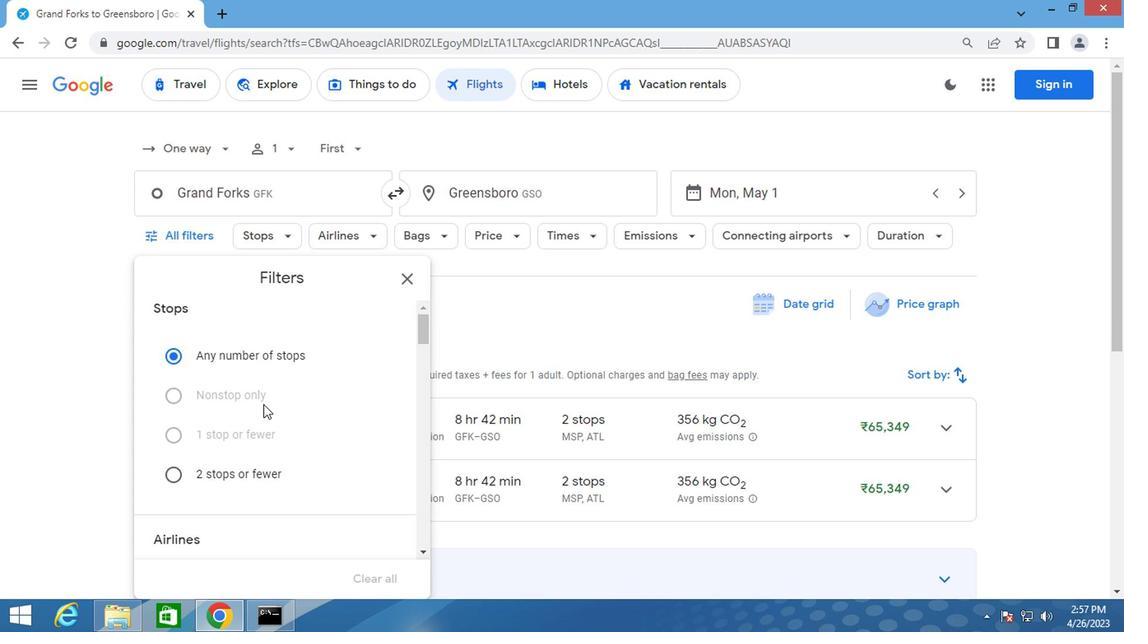 
Action: Mouse scrolled (260, 407) with delta (0, -1)
Screenshot: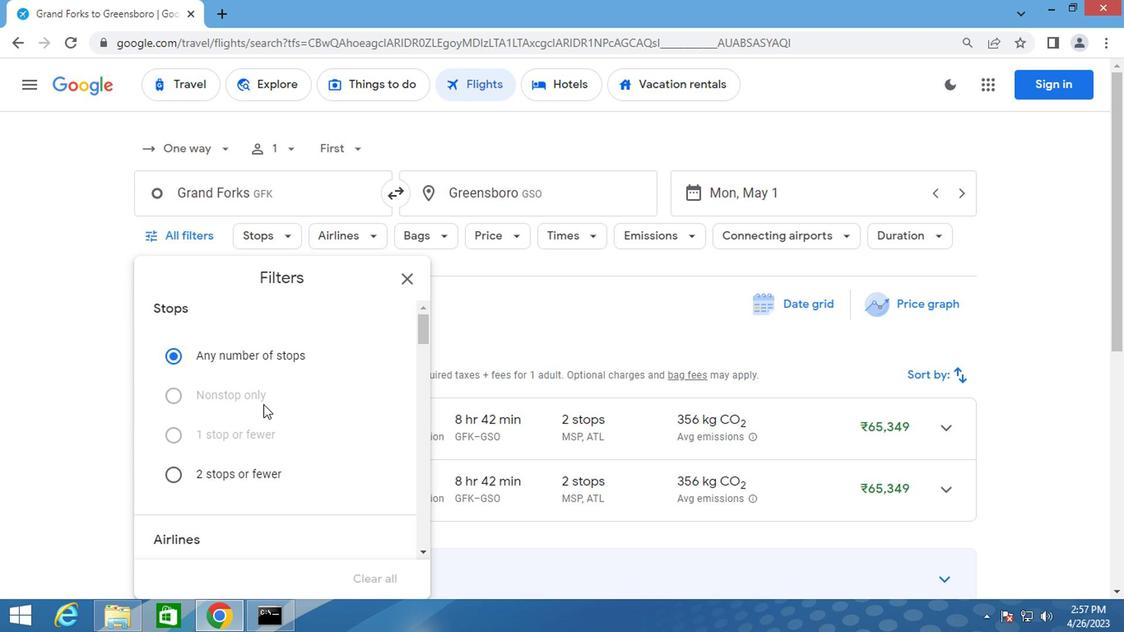 
Action: Mouse scrolled (260, 407) with delta (0, -1)
Screenshot: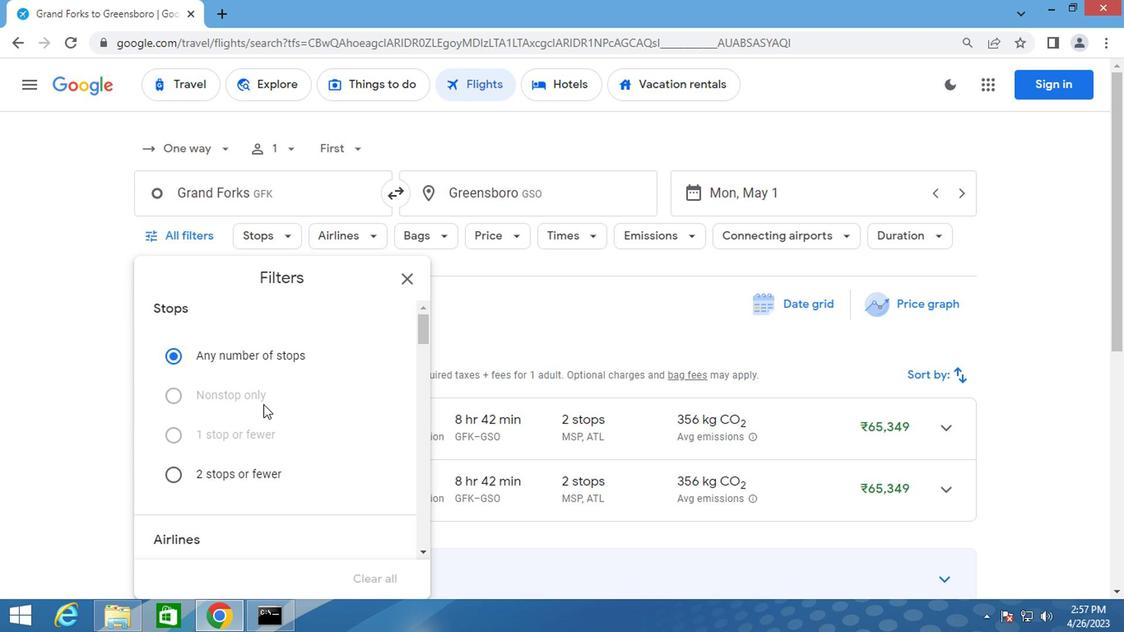 
Action: Mouse moved to (260, 408)
Screenshot: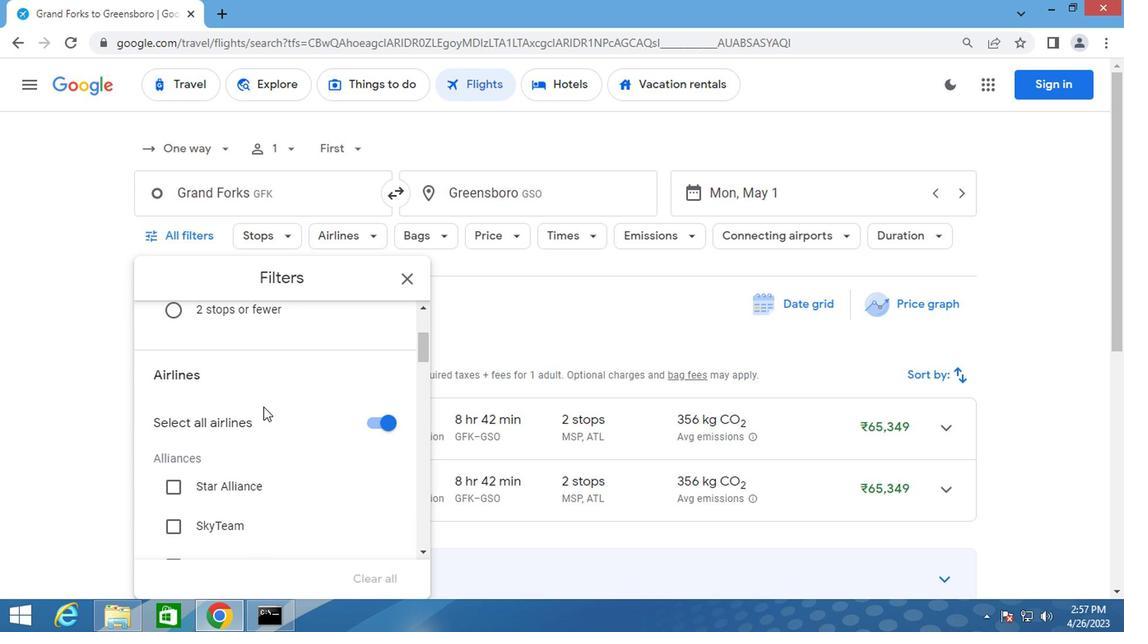 
Action: Mouse scrolled (260, 408) with delta (0, 0)
Screenshot: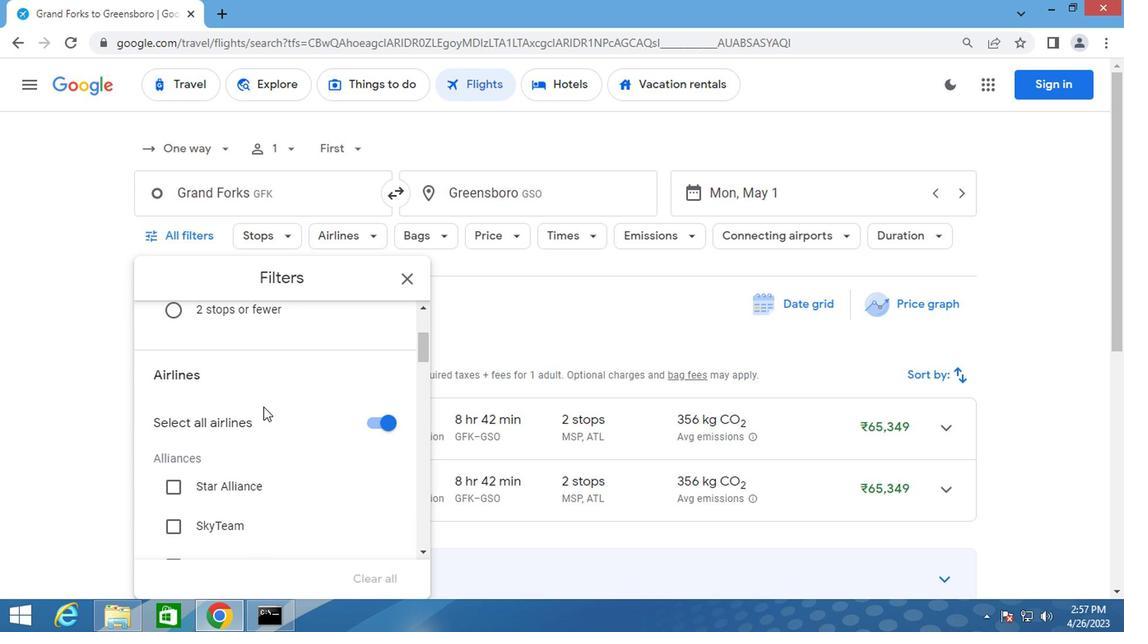 
Action: Mouse scrolled (260, 408) with delta (0, 0)
Screenshot: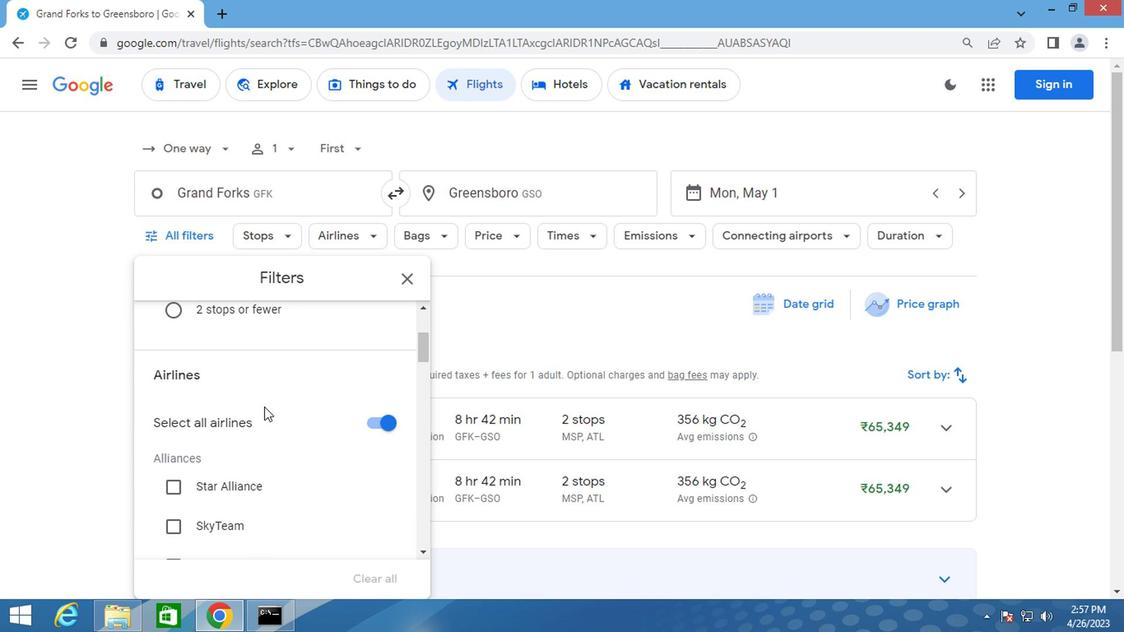 
Action: Mouse scrolled (260, 408) with delta (0, 0)
Screenshot: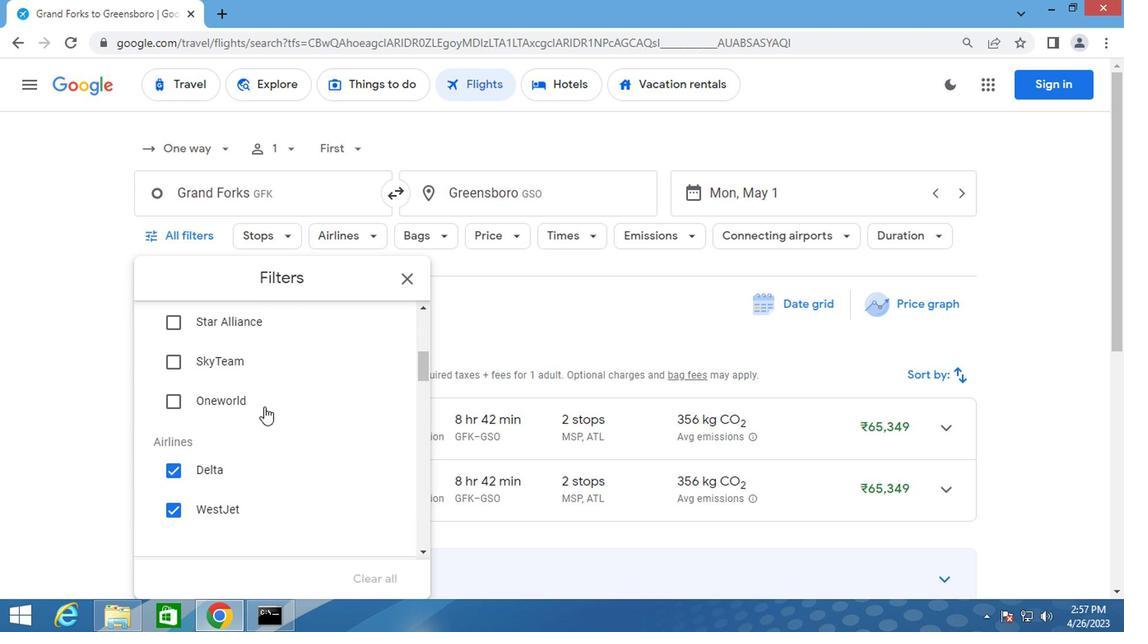 
Action: Mouse scrolled (260, 408) with delta (0, 0)
Screenshot: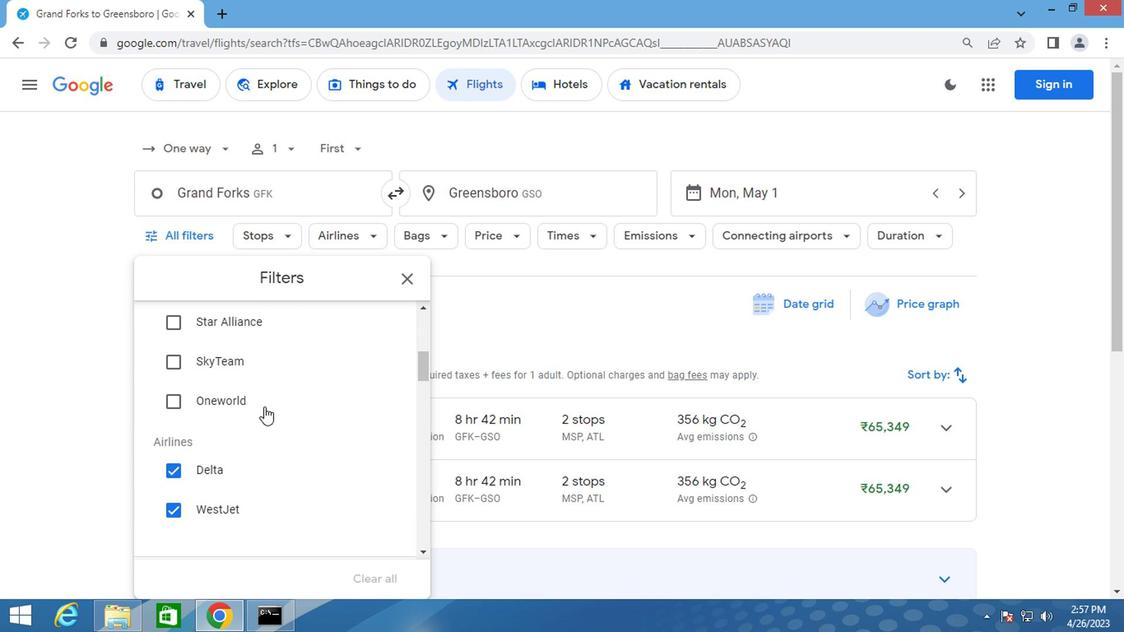 
Action: Mouse moved to (384, 499)
Screenshot: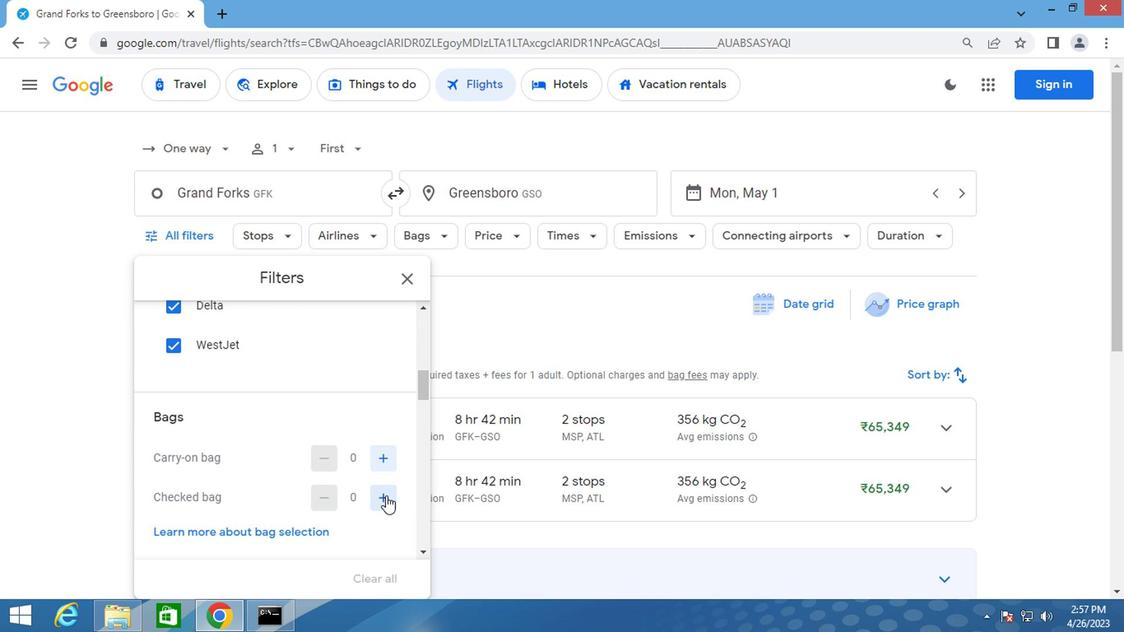 
Action: Mouse pressed left at (384, 499)
Screenshot: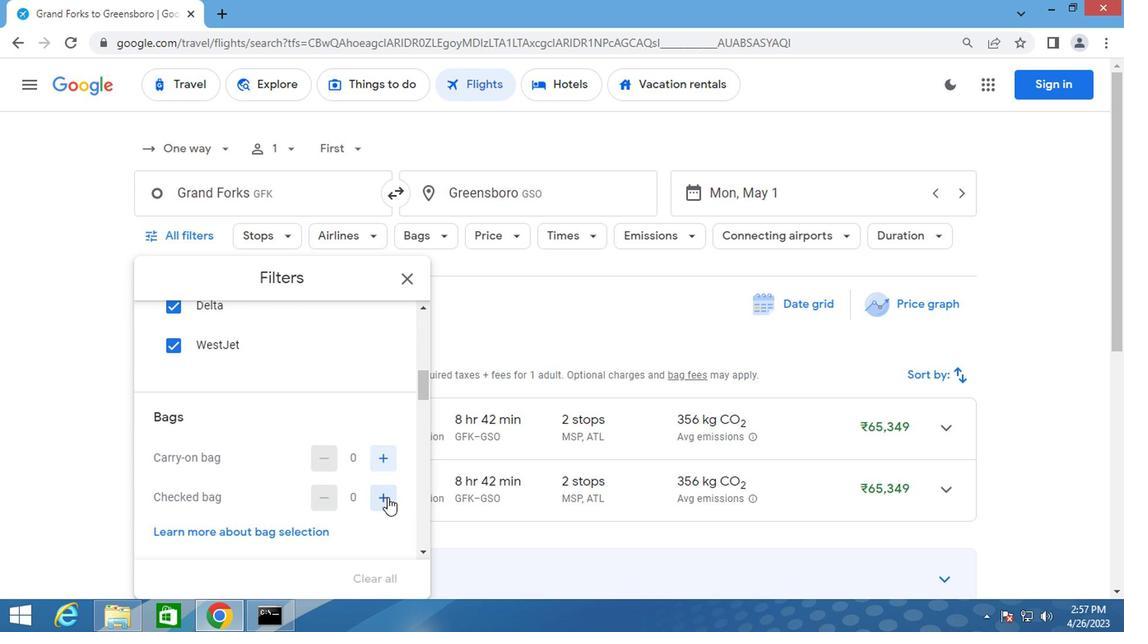 
Action: Mouse moved to (328, 476)
Screenshot: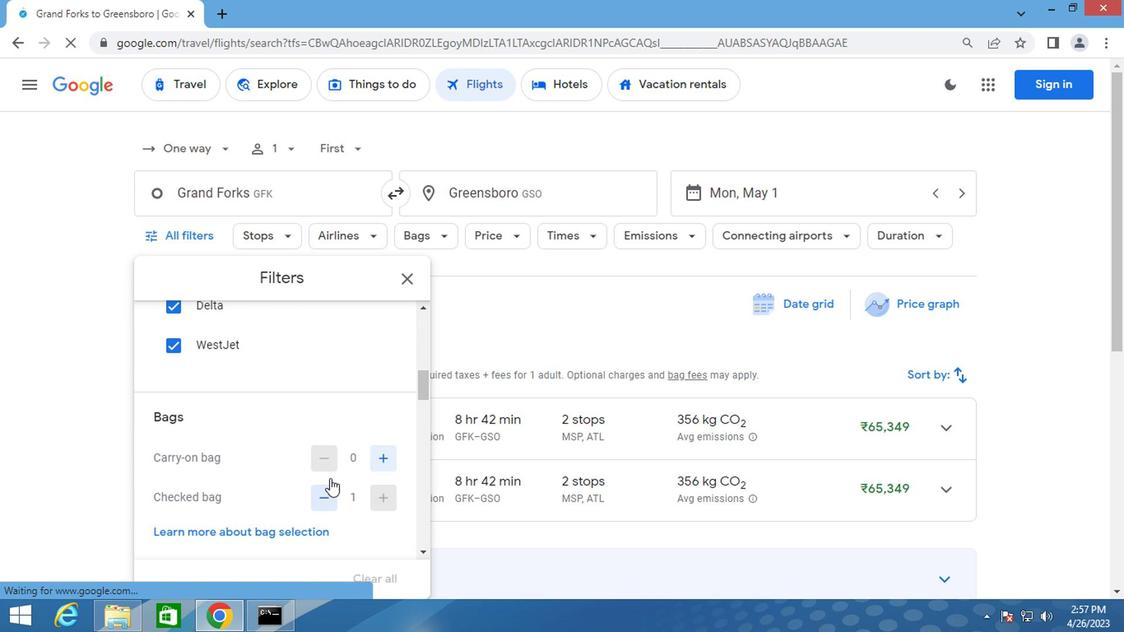 
Action: Mouse scrolled (328, 476) with delta (0, 0)
Screenshot: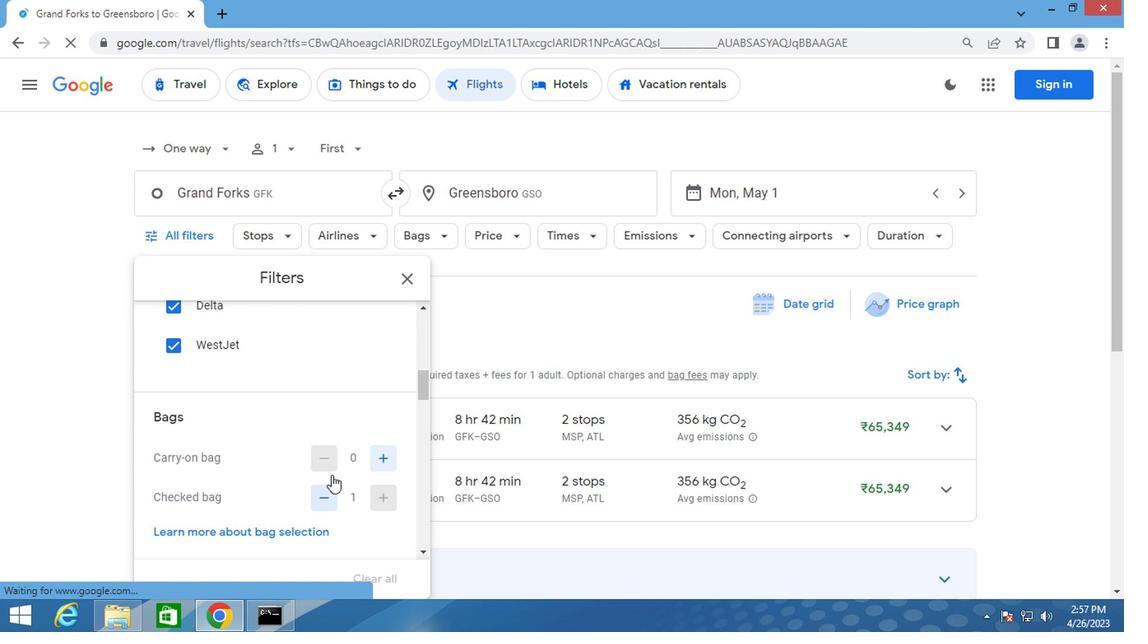 
Action: Mouse moved to (329, 476)
Screenshot: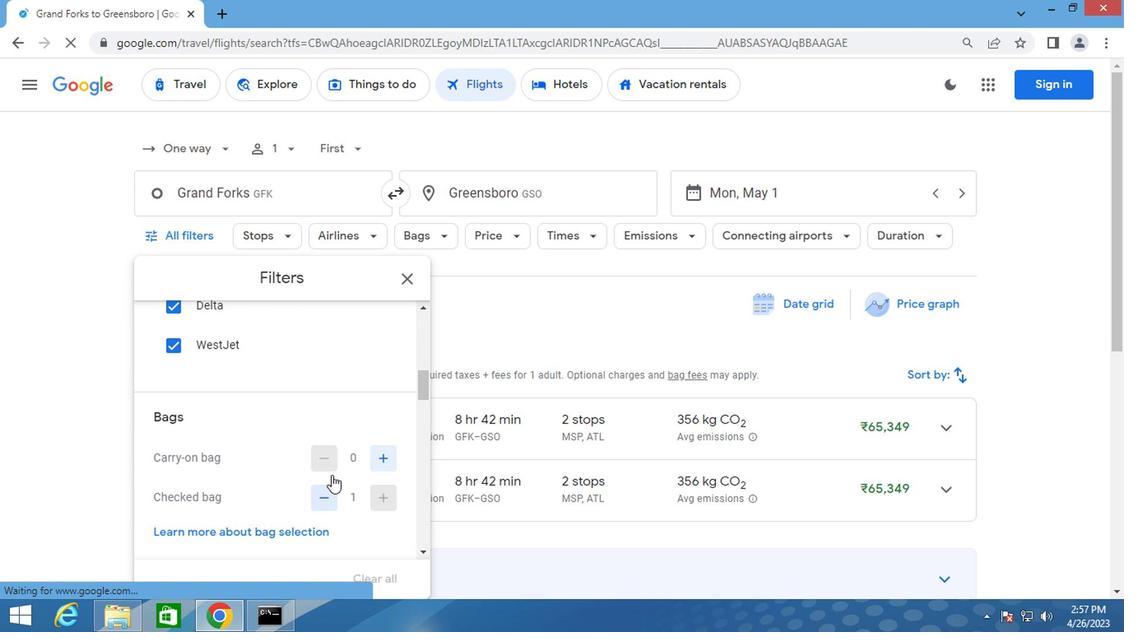 
Action: Mouse scrolled (329, 475) with delta (0, -1)
Screenshot: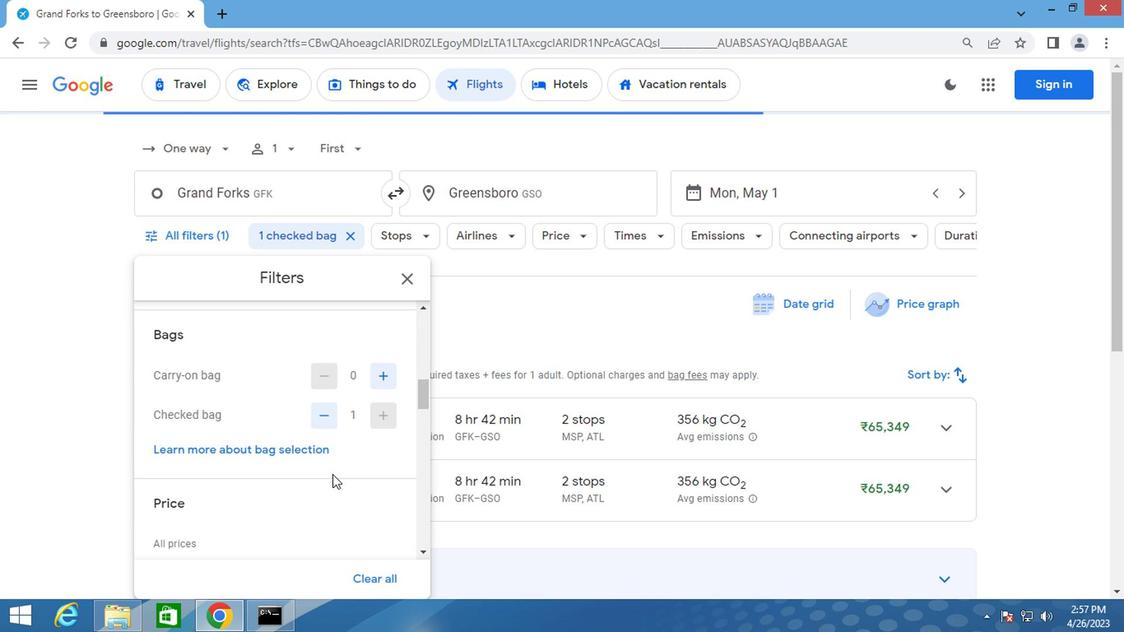 
Action: Mouse scrolled (329, 475) with delta (0, -1)
Screenshot: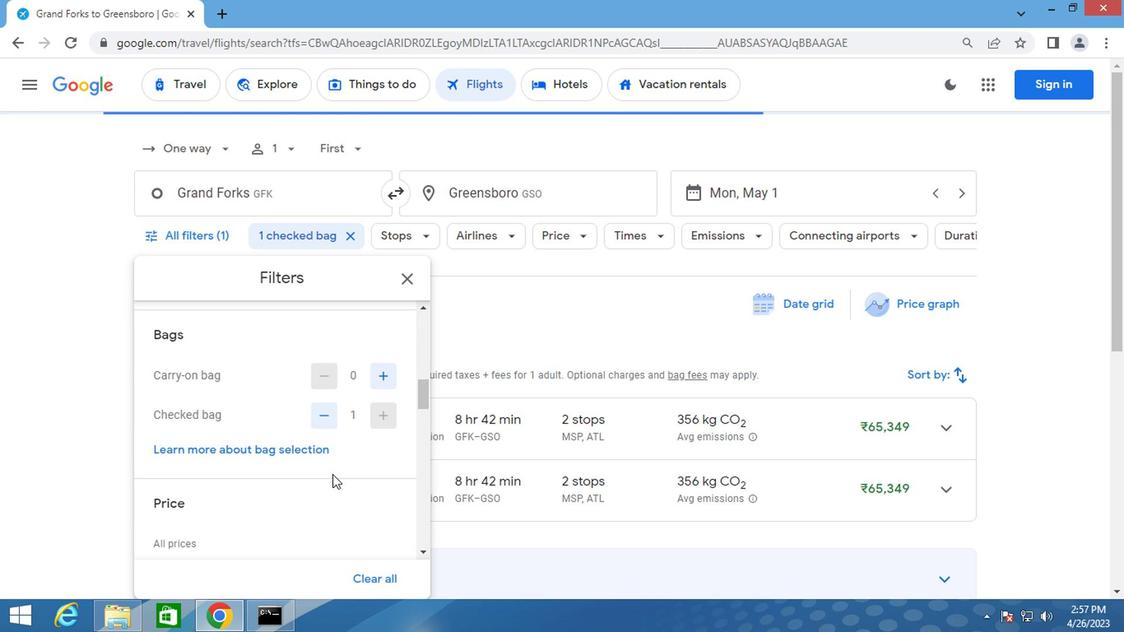 
Action: Mouse moved to (385, 421)
Screenshot: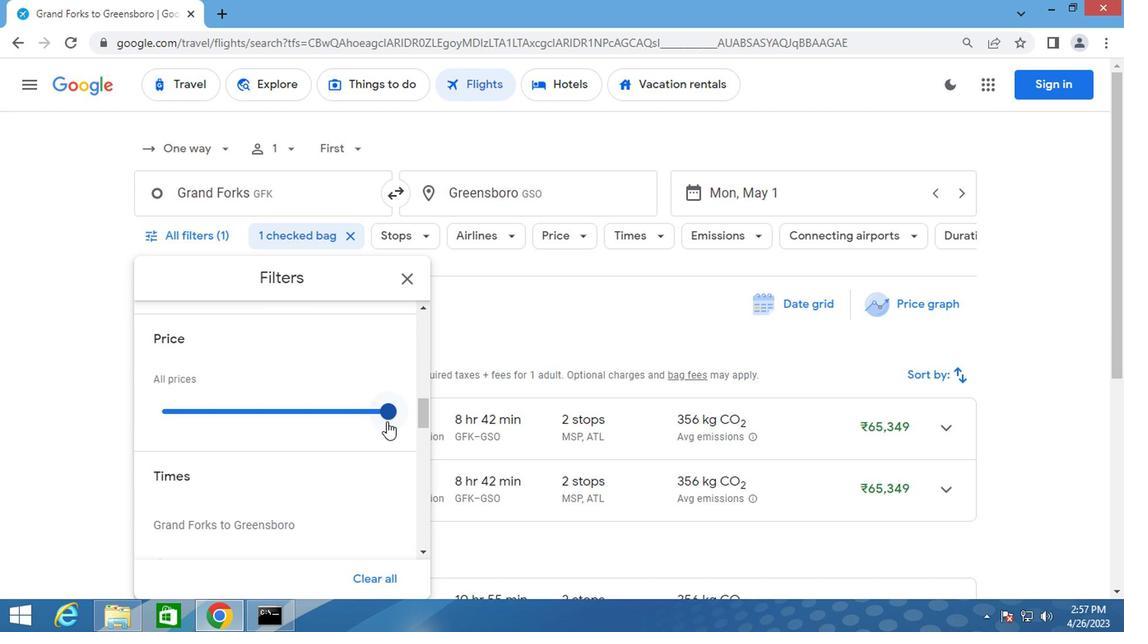 
Action: Mouse pressed left at (385, 421)
Screenshot: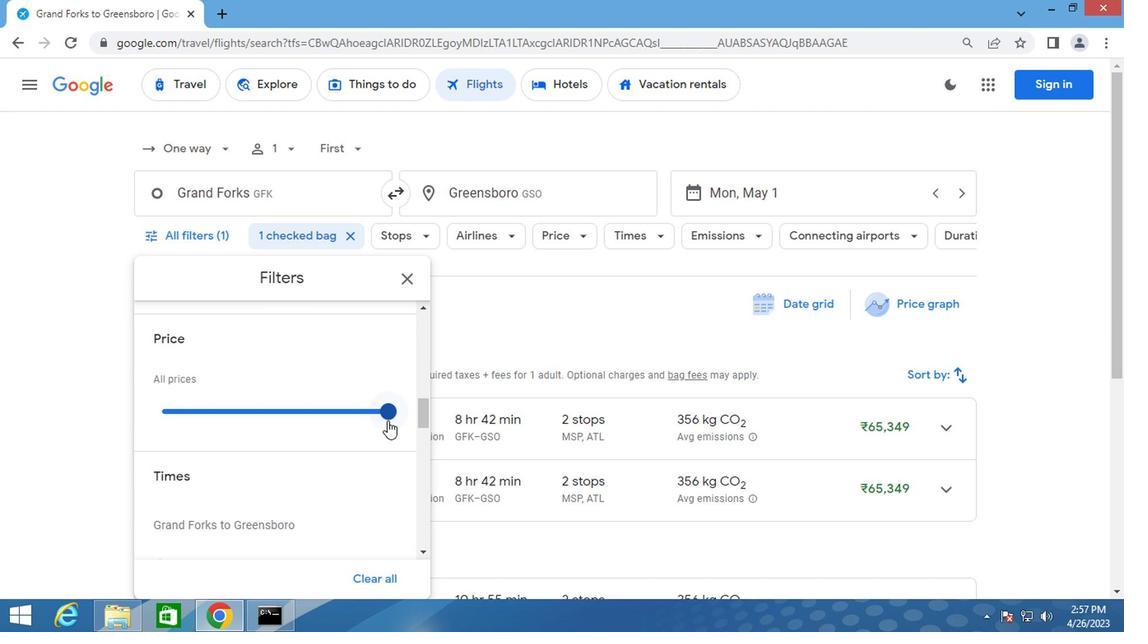 
Action: Mouse moved to (141, 411)
Screenshot: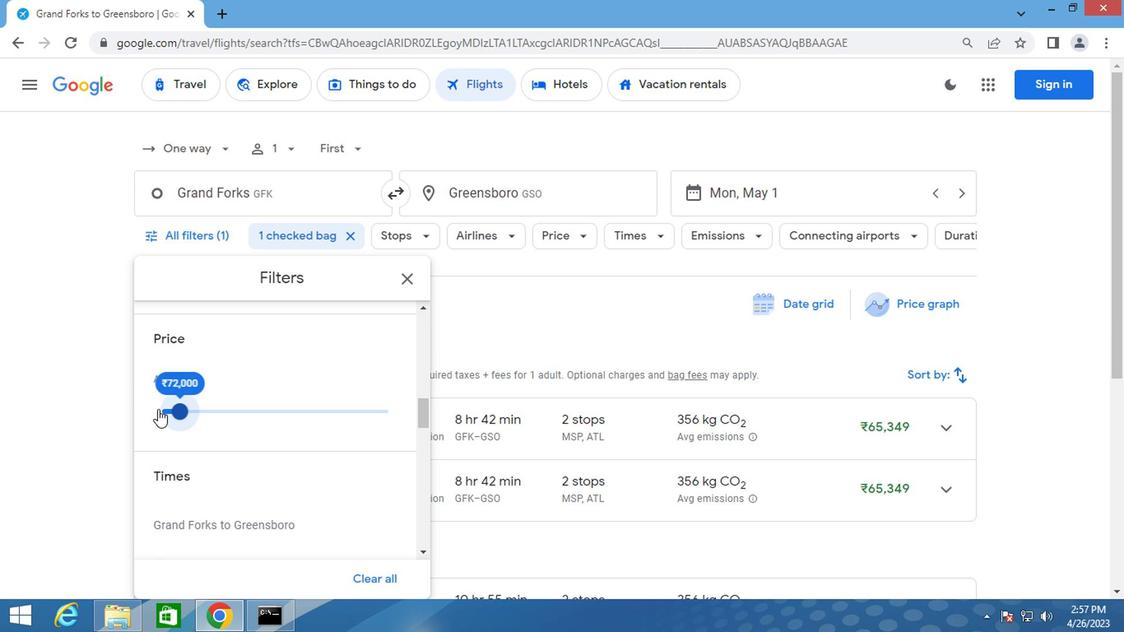 
Action: Mouse scrolled (141, 410) with delta (0, 0)
Screenshot: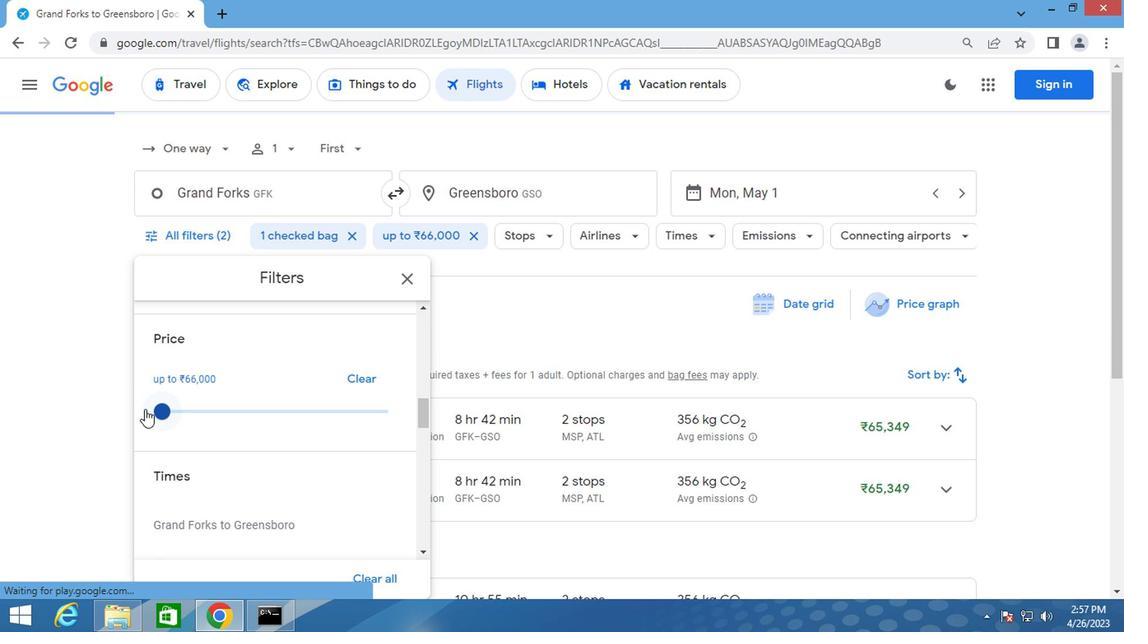 
Action: Mouse scrolled (141, 410) with delta (0, 0)
Screenshot: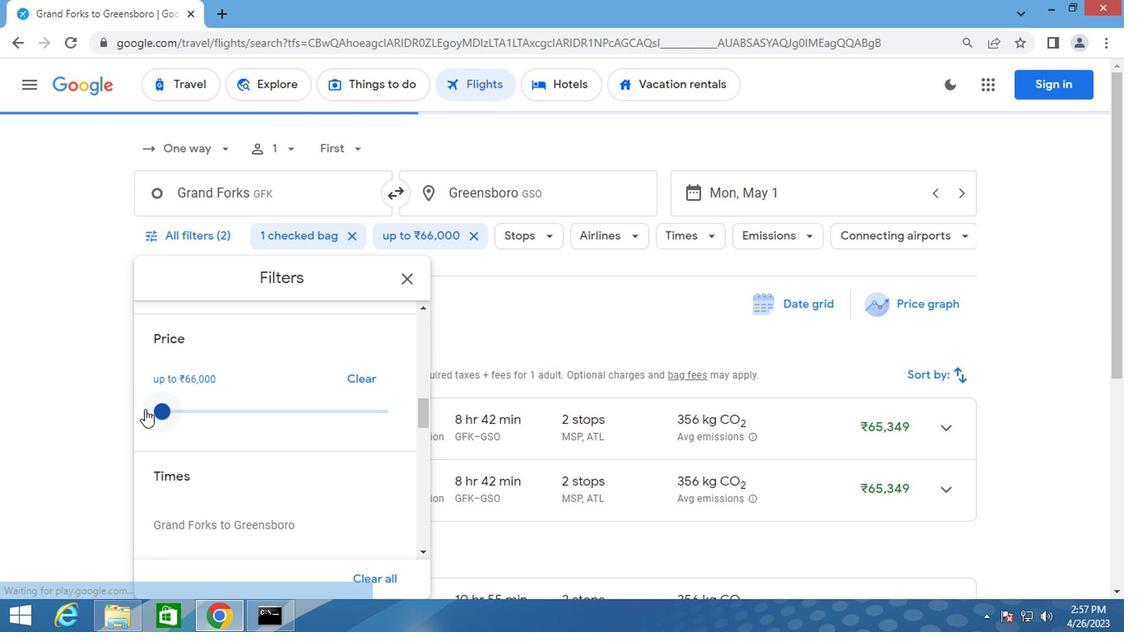 
Action: Mouse moved to (171, 435)
Screenshot: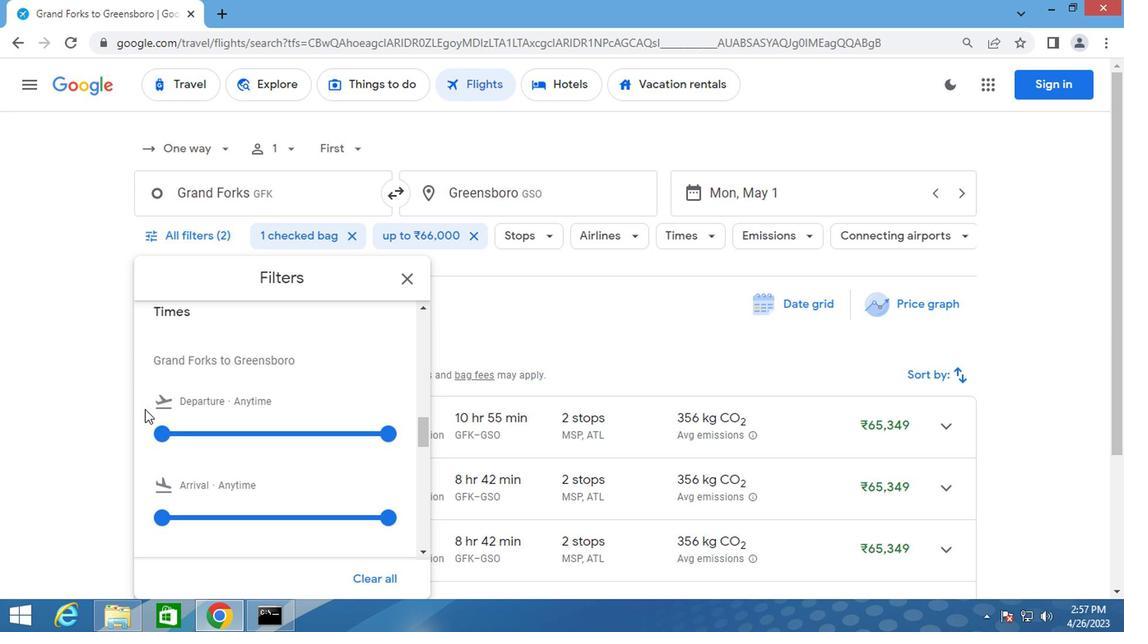 
Action: Mouse pressed left at (171, 435)
Screenshot: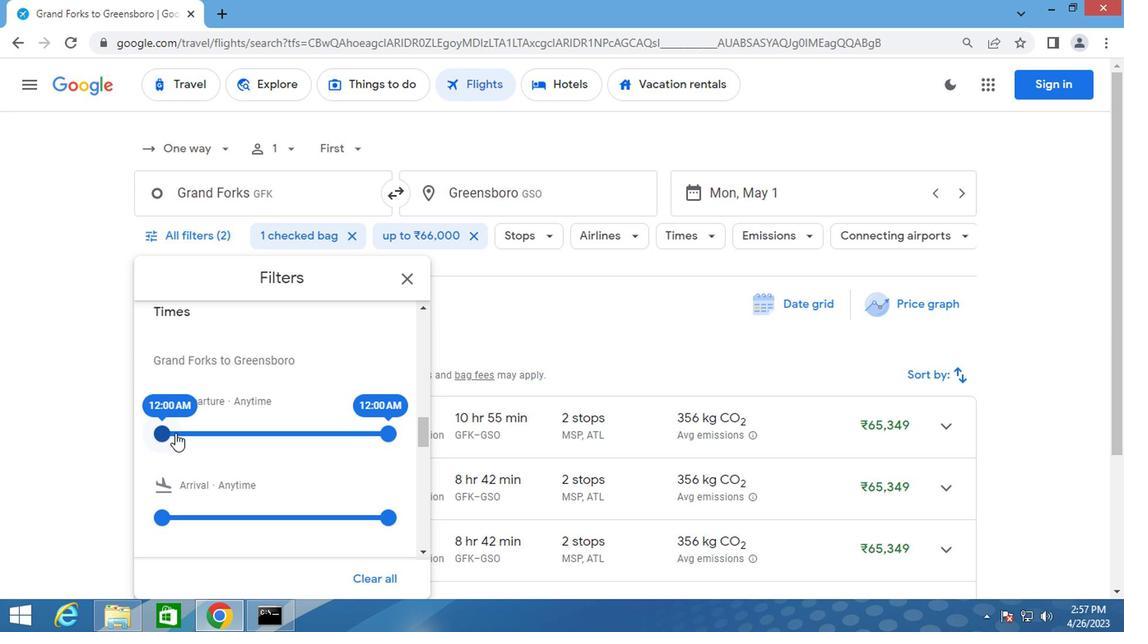 
Action: Mouse moved to (257, 435)
Screenshot: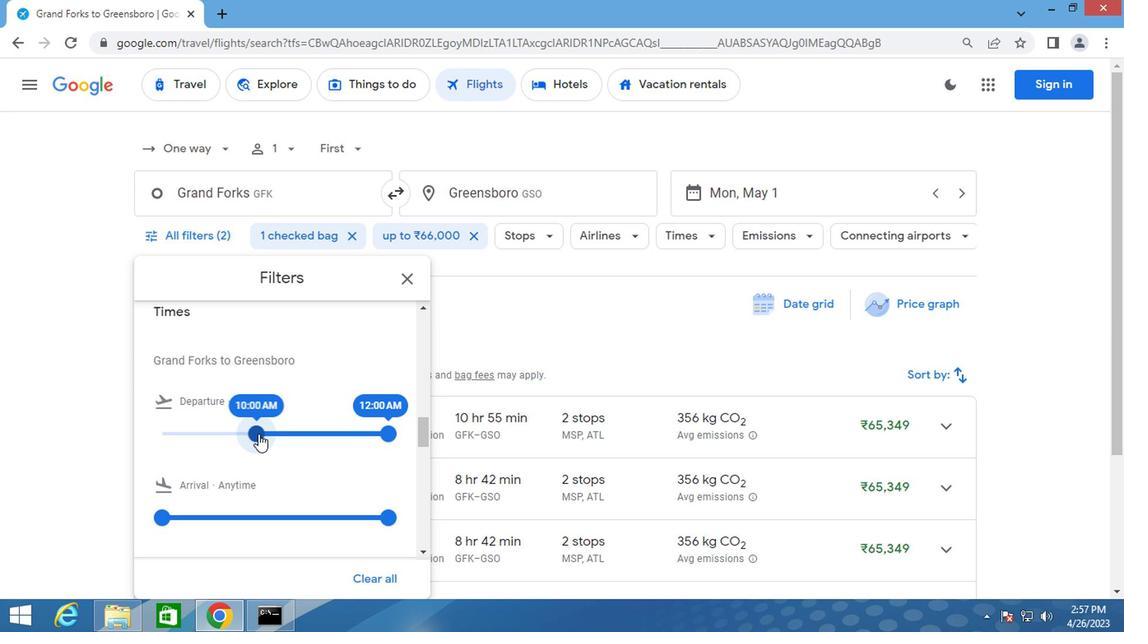 
Action: Mouse pressed left at (257, 435)
Screenshot: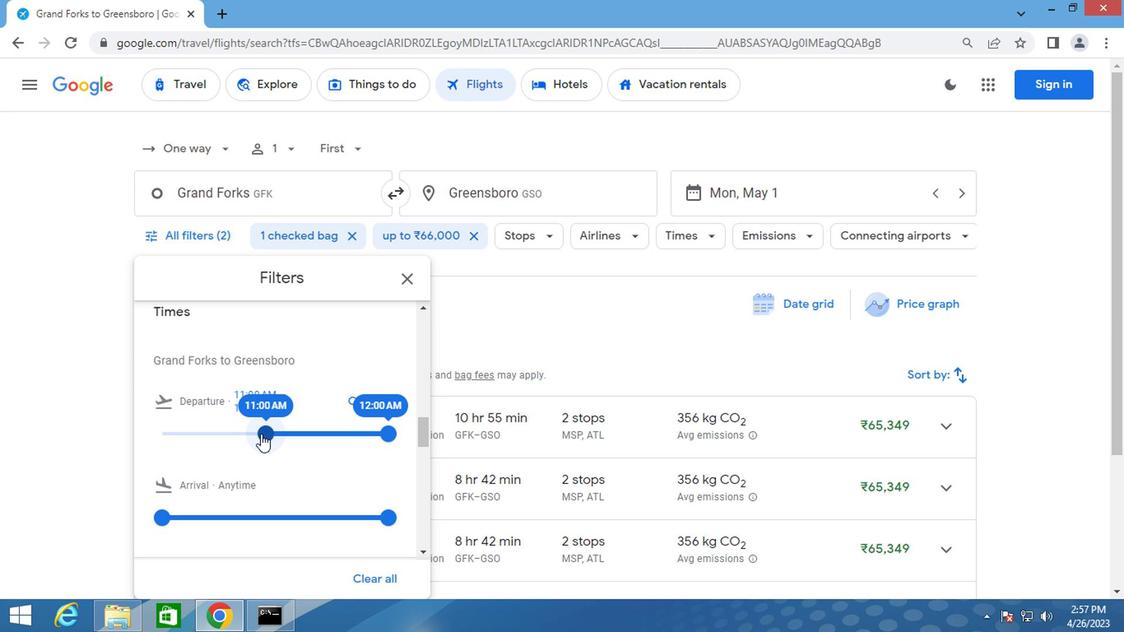 
Action: Mouse moved to (404, 281)
Screenshot: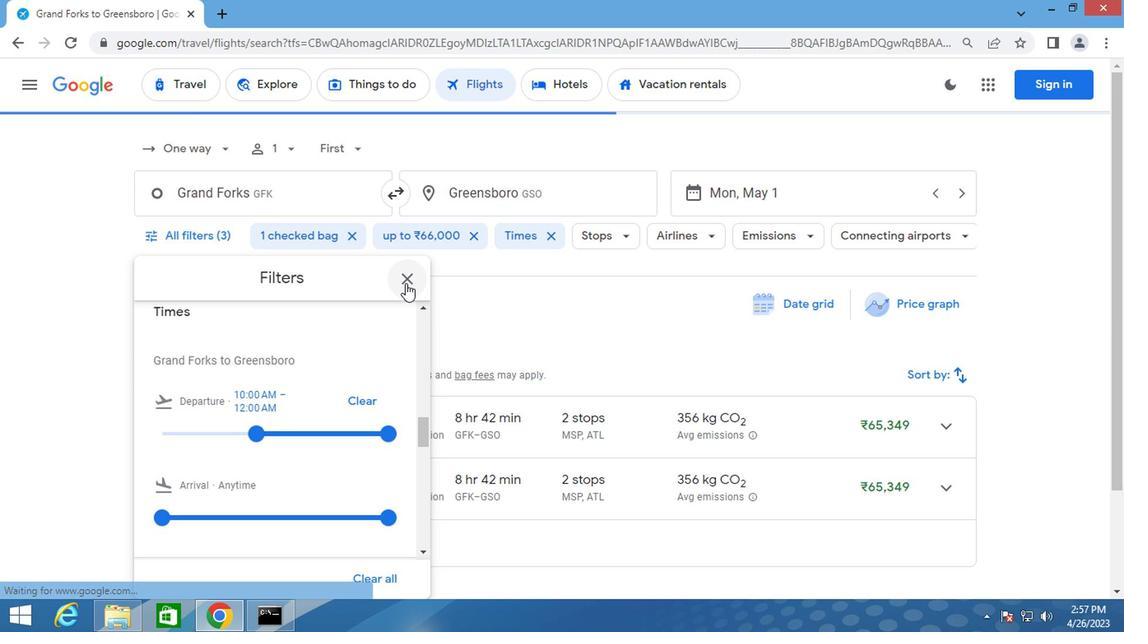 
Action: Mouse pressed left at (404, 281)
Screenshot: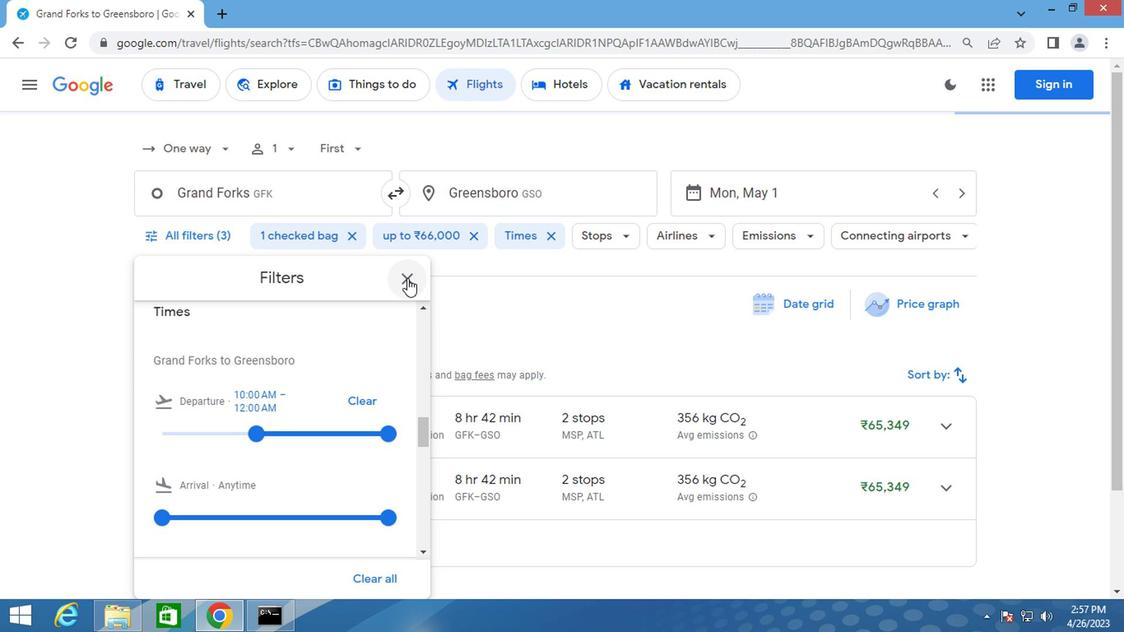 
Action: Key pressed <Key.f8>
Screenshot: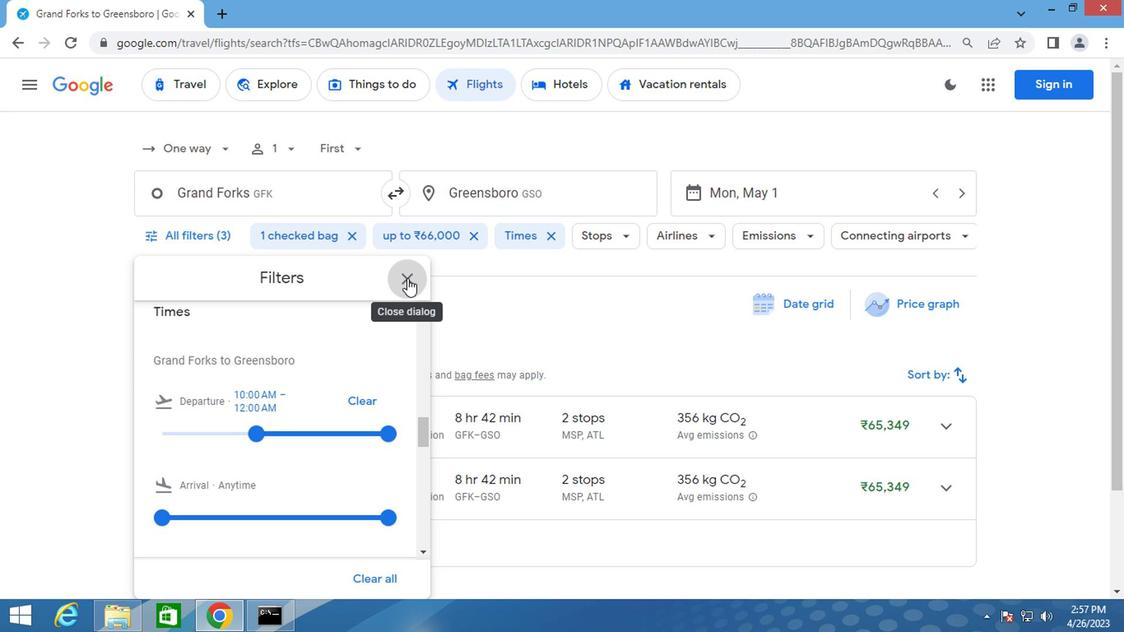 
